 Task: Search for a place to stay in Santa Luzia, Brazil, from 1st to 5th August for 4 guests, with a price range of ₹9895 to ₹20000, and apply filters for property type and number of rooms.
Action: Mouse moved to (423, 124)
Screenshot: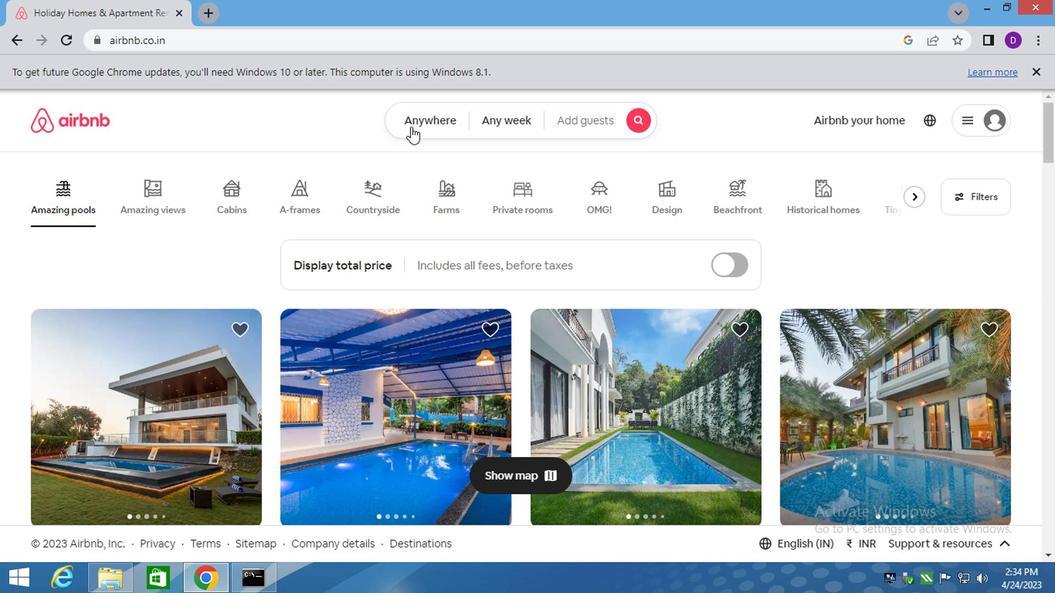 
Action: Mouse pressed left at (423, 124)
Screenshot: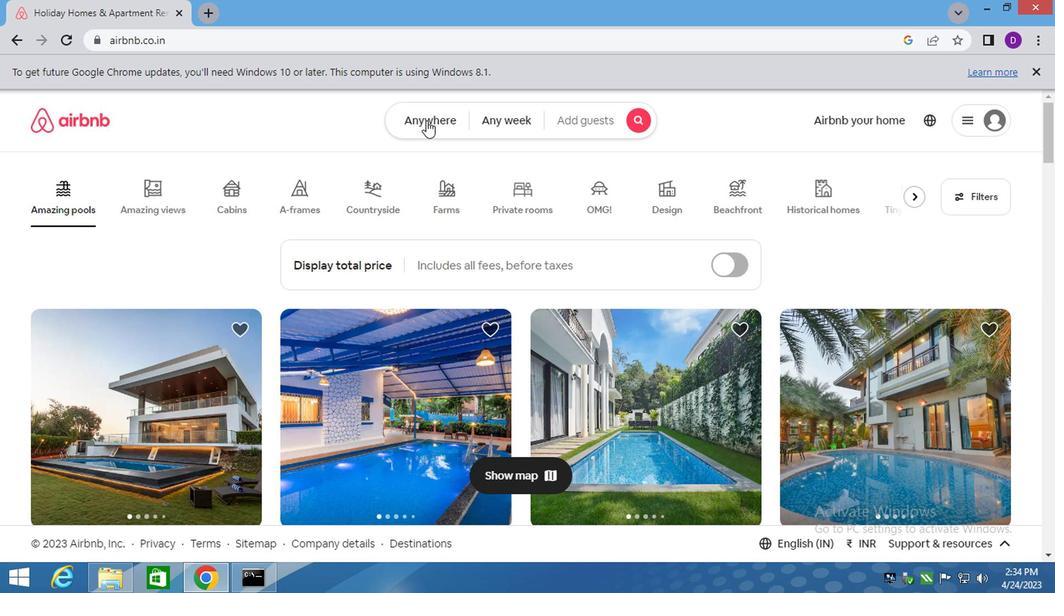 
Action: Mouse moved to (252, 185)
Screenshot: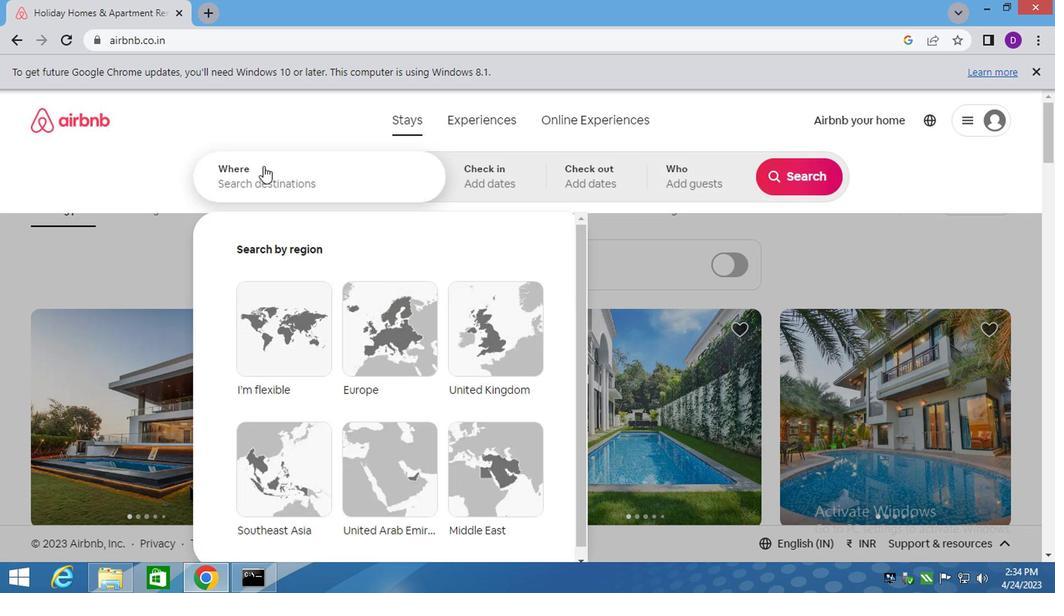 
Action: Mouse pressed left at (252, 185)
Screenshot: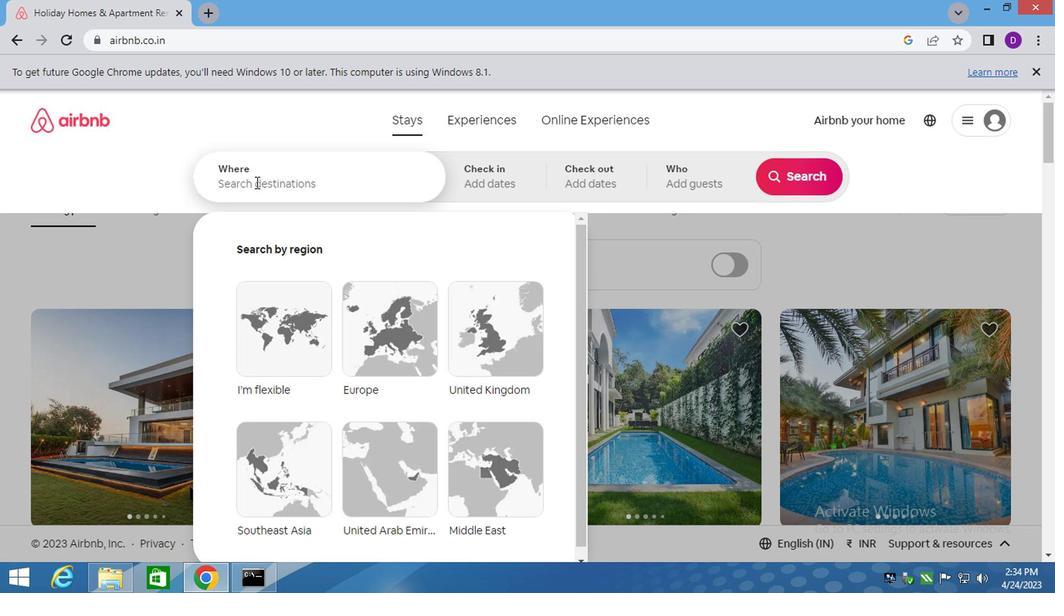 
Action: Mouse moved to (267, 176)
Screenshot: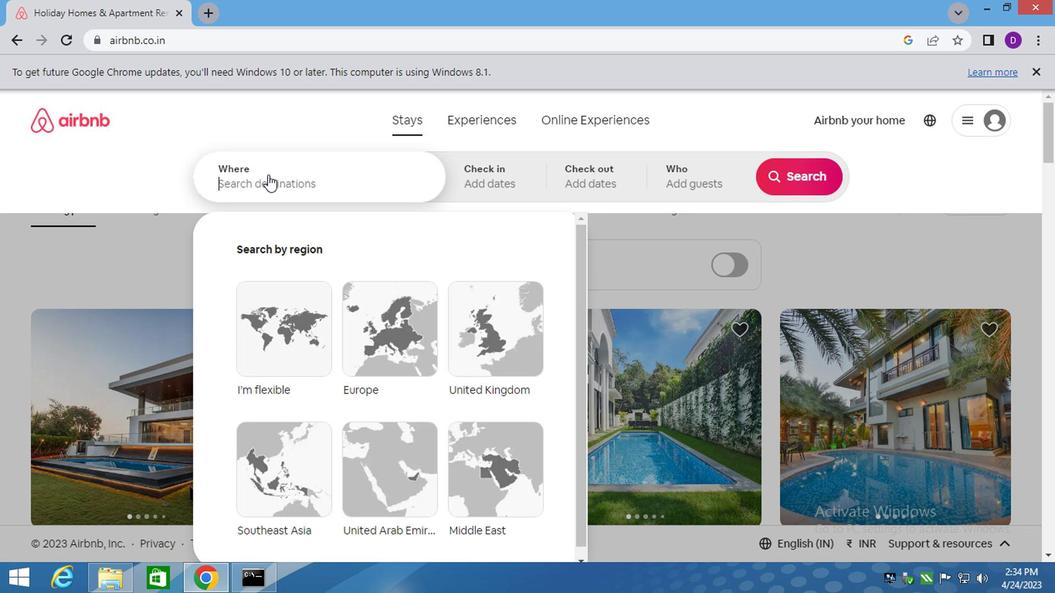 
Action: Key pressed <Key.shift><Key.shift>SANTA<Key.space>LUZIA,<Key.shift>BRAZIL<Key.enter>
Screenshot: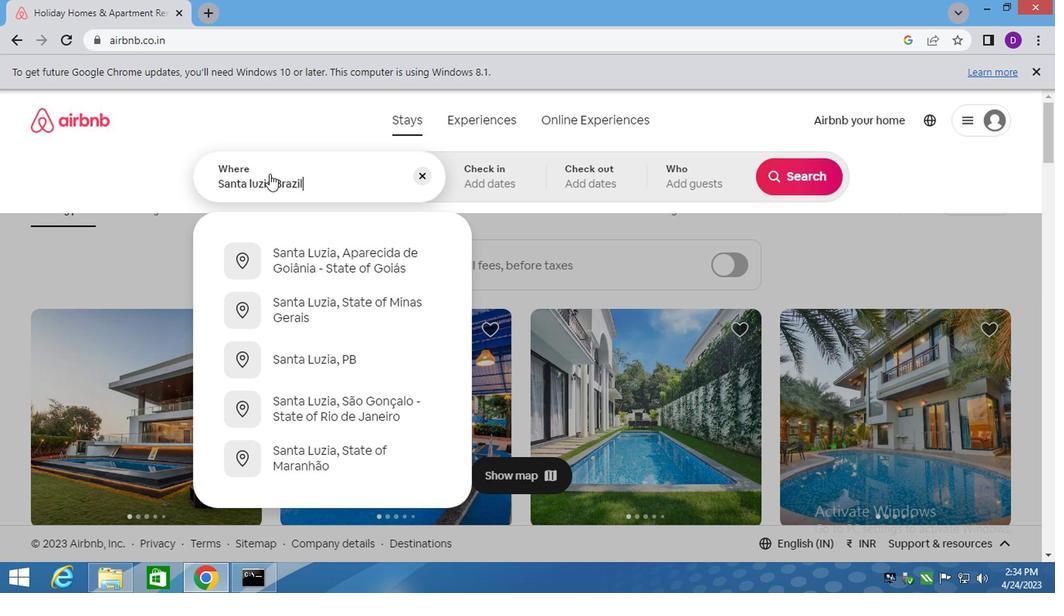 
Action: Mouse moved to (791, 298)
Screenshot: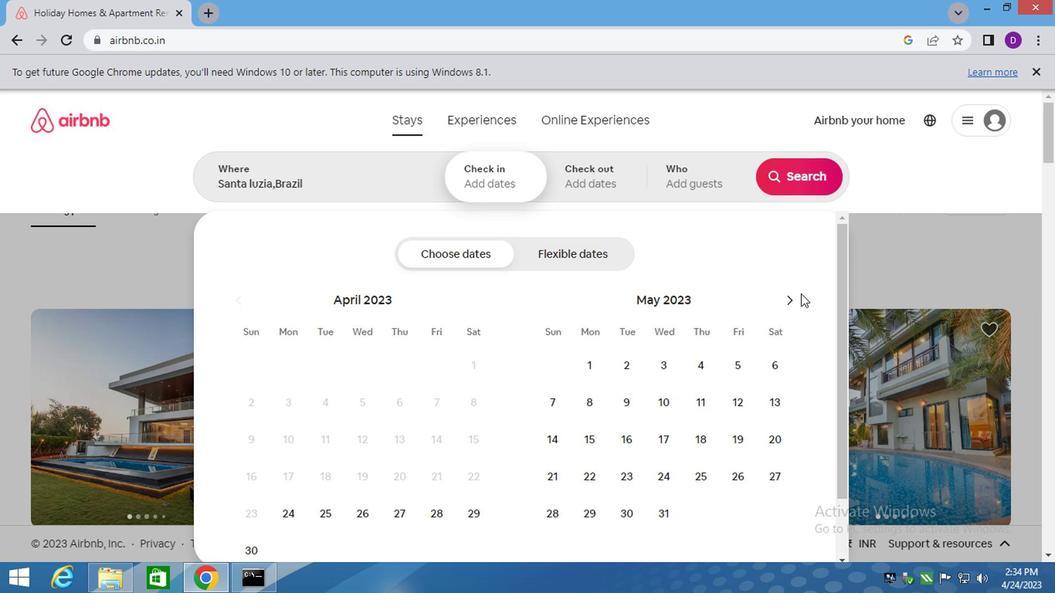 
Action: Mouse pressed left at (791, 298)
Screenshot: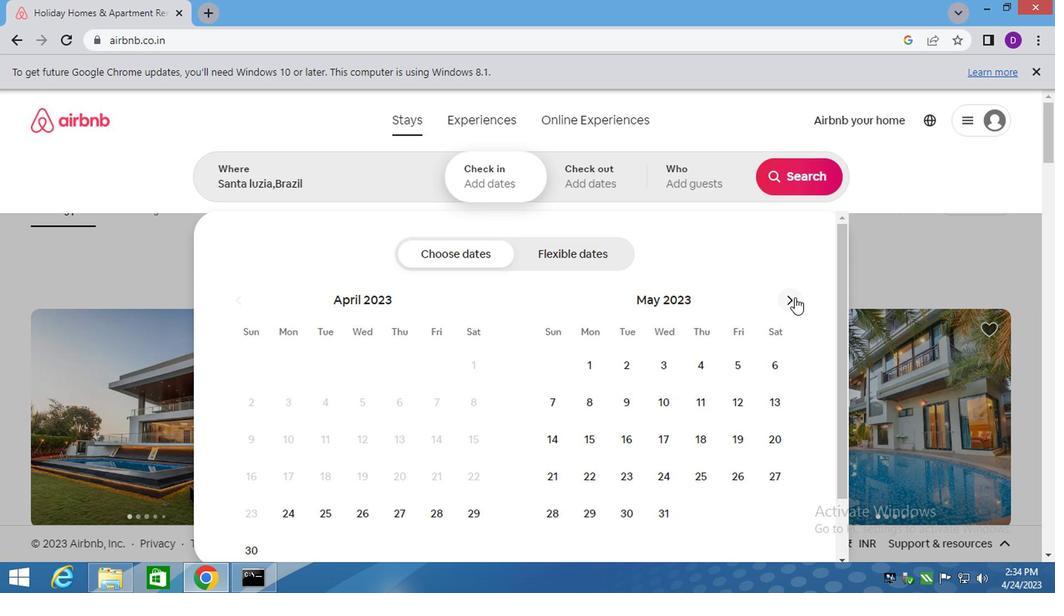 
Action: Mouse pressed left at (791, 298)
Screenshot: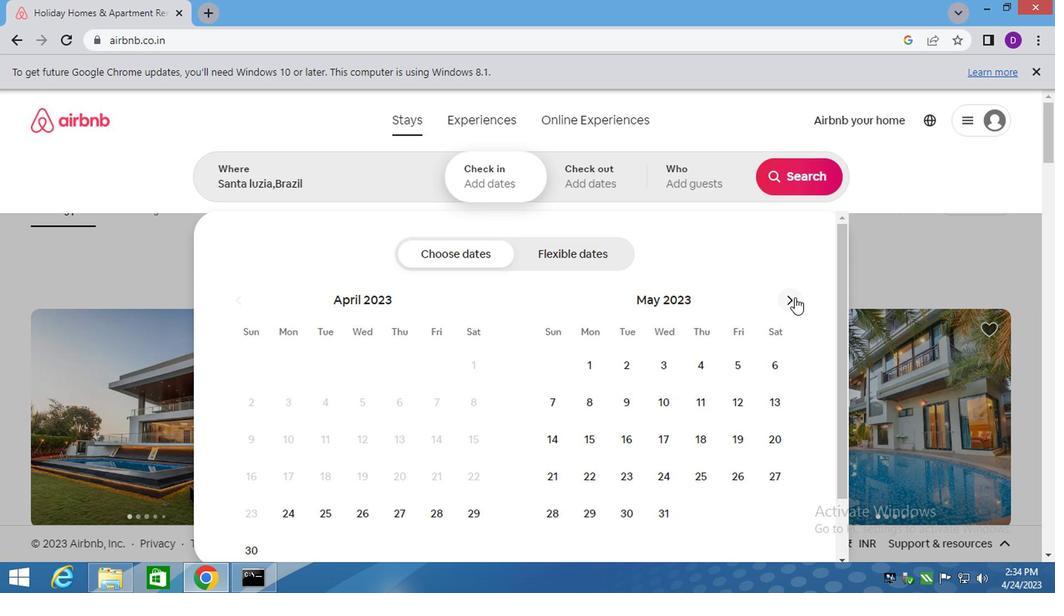 
Action: Mouse pressed left at (791, 298)
Screenshot: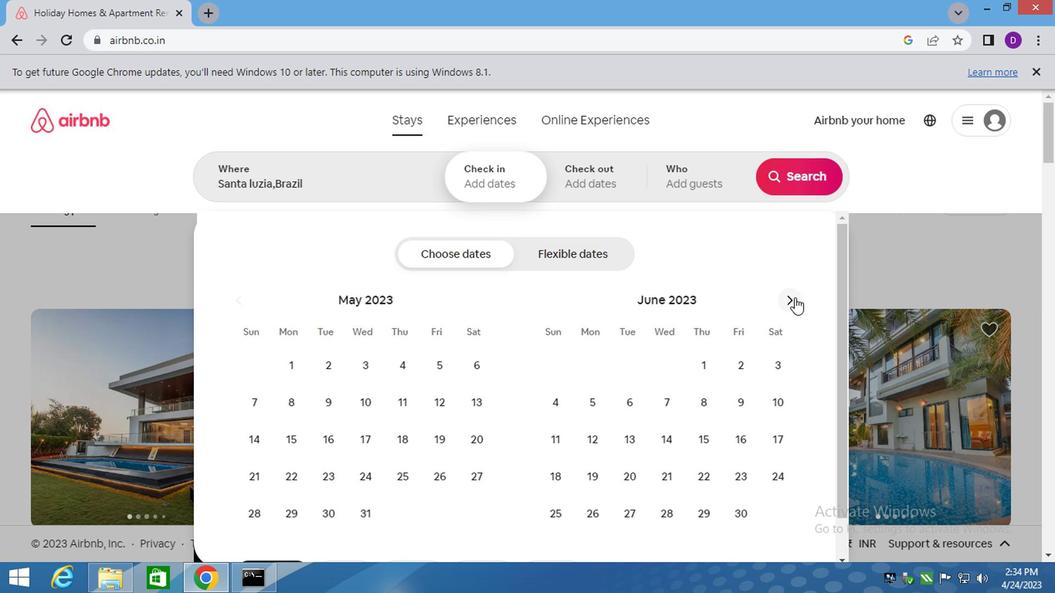 
Action: Mouse pressed left at (791, 298)
Screenshot: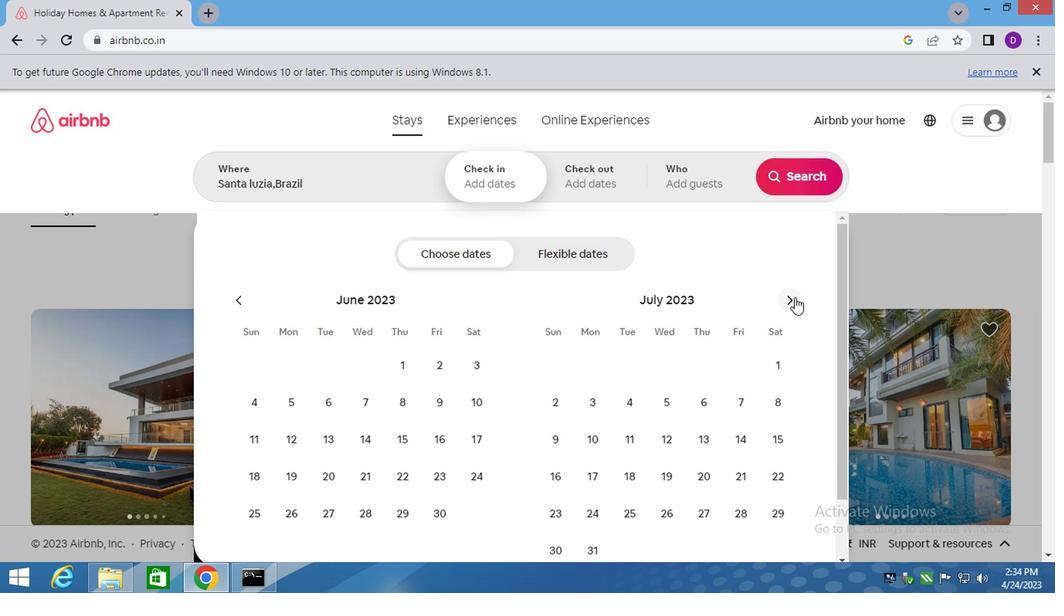 
Action: Mouse moved to (633, 370)
Screenshot: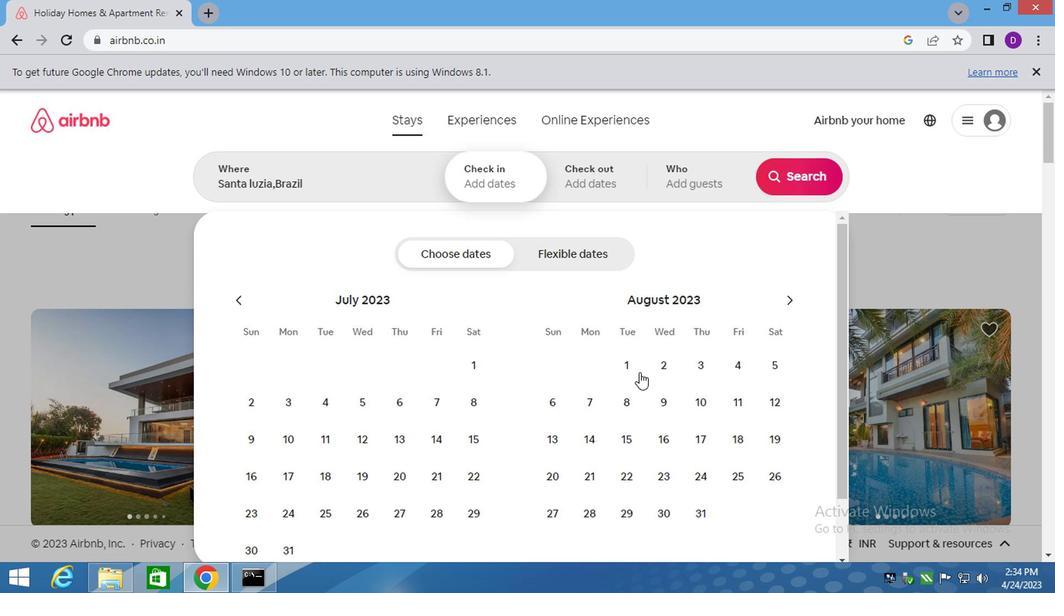 
Action: Mouse pressed left at (633, 370)
Screenshot: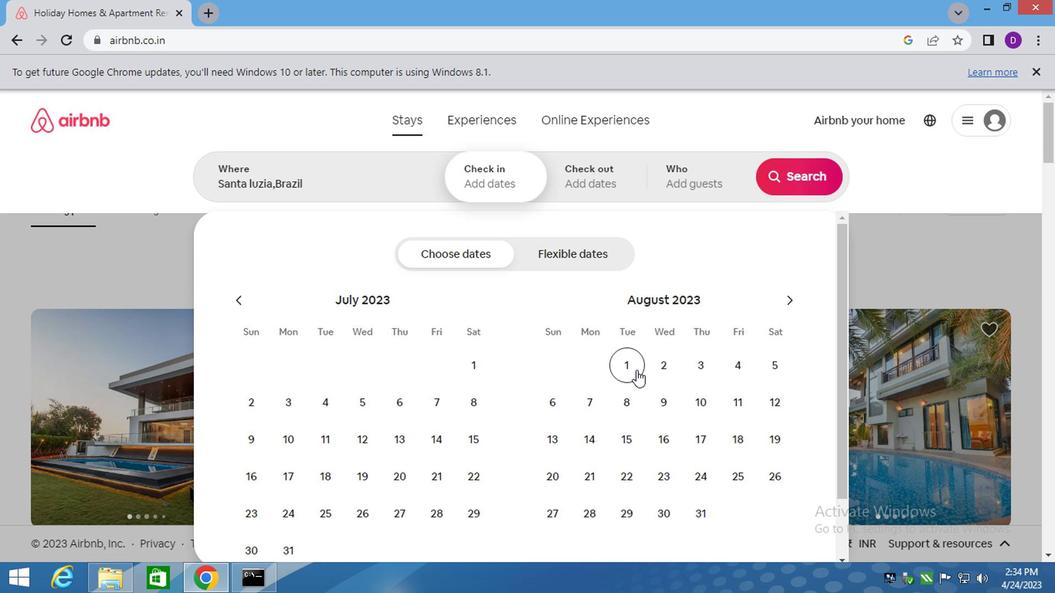 
Action: Mouse moved to (770, 367)
Screenshot: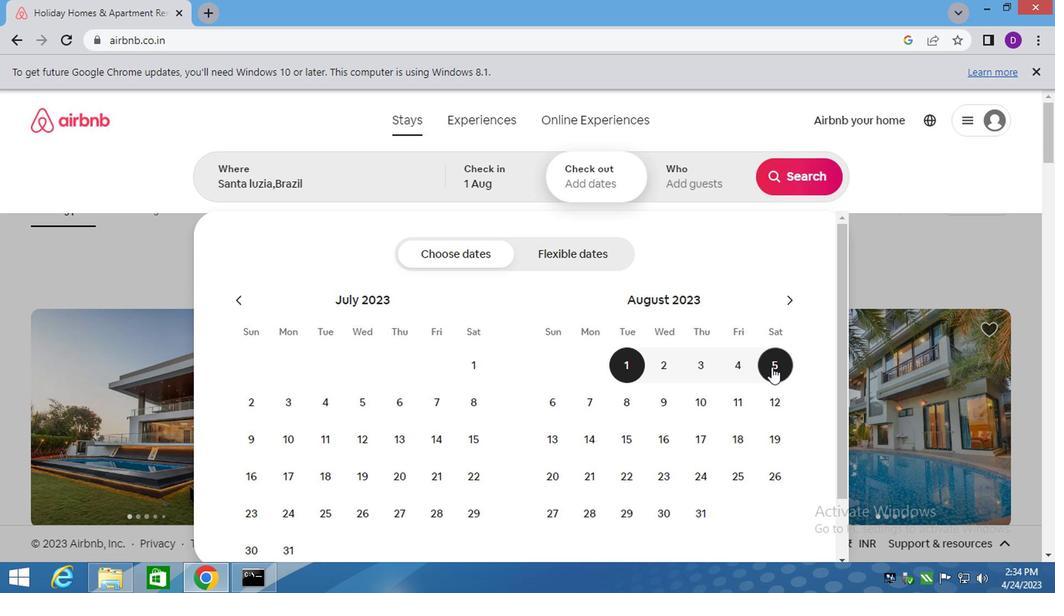 
Action: Mouse pressed left at (770, 367)
Screenshot: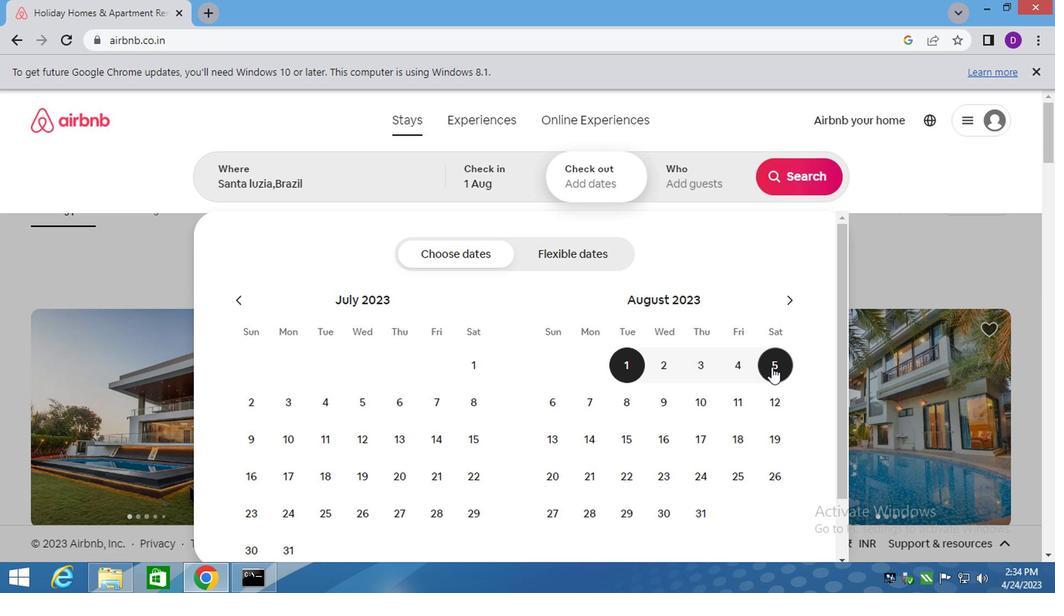 
Action: Mouse moved to (714, 202)
Screenshot: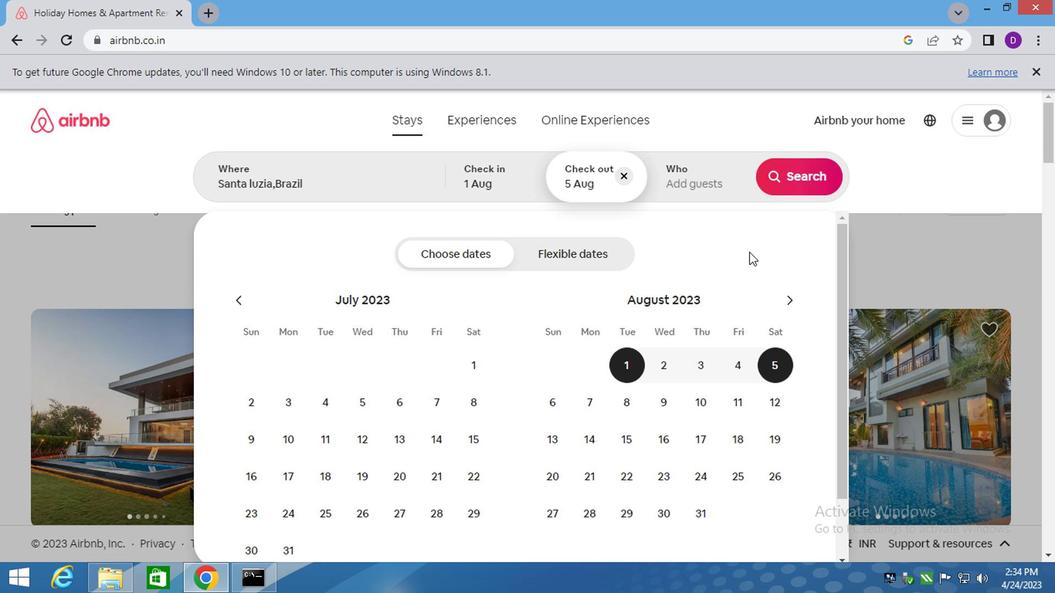 
Action: Mouse pressed left at (714, 202)
Screenshot: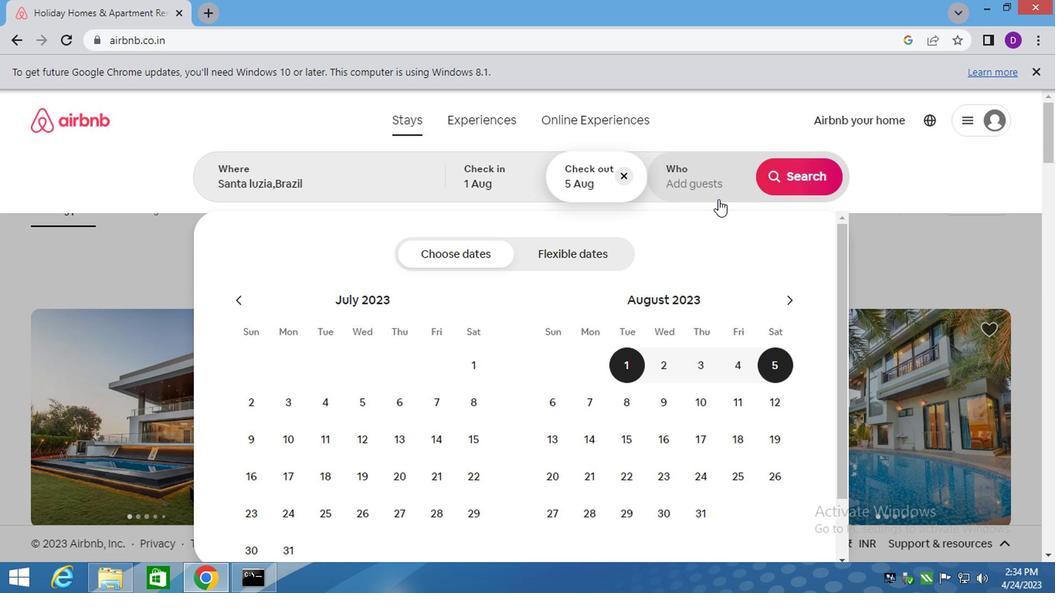 
Action: Mouse moved to (793, 264)
Screenshot: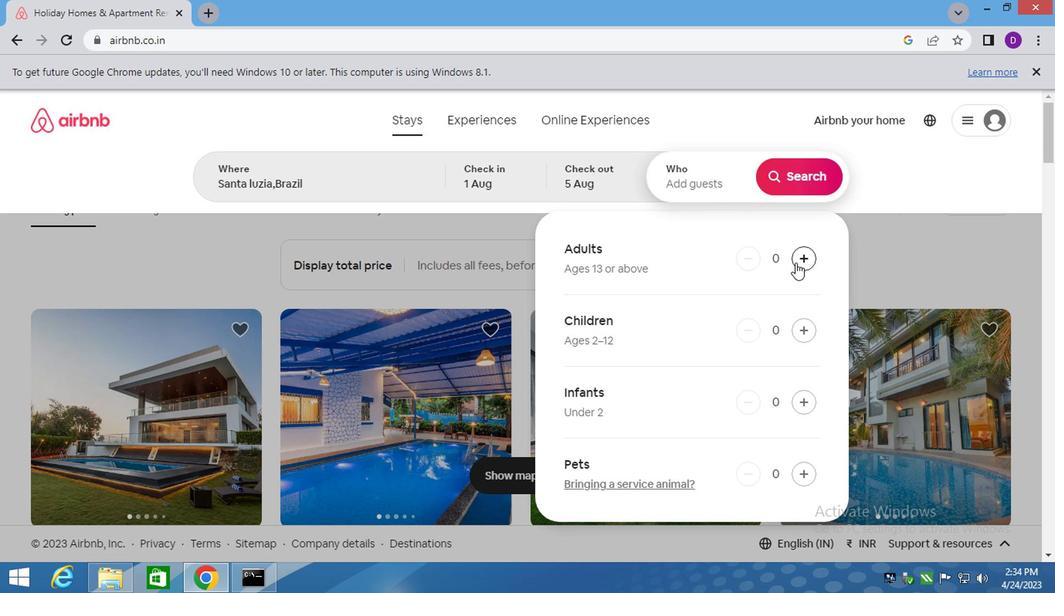 
Action: Mouse pressed left at (793, 264)
Screenshot: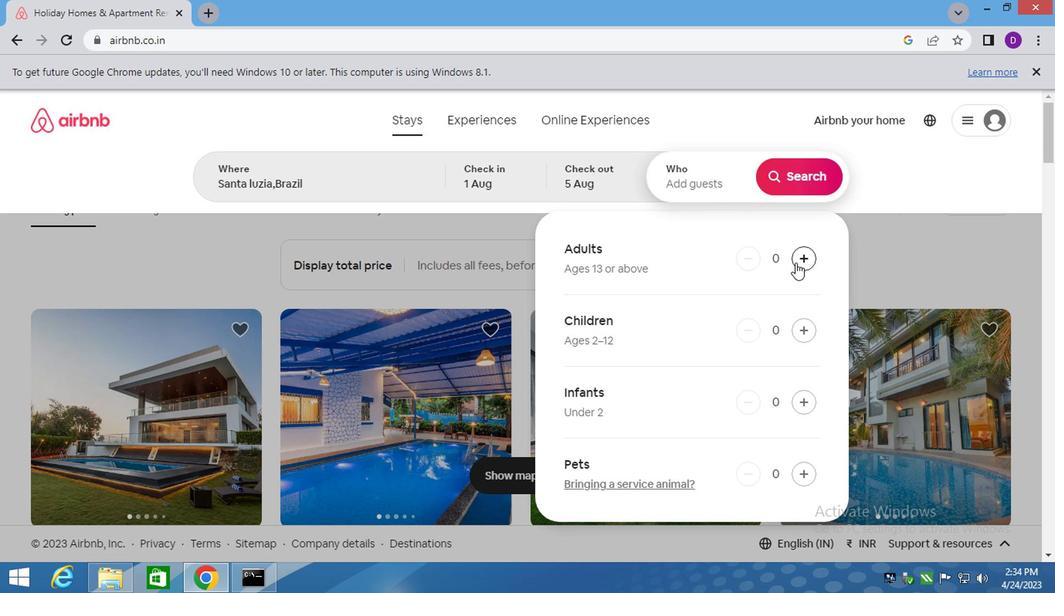 
Action: Mouse pressed left at (793, 264)
Screenshot: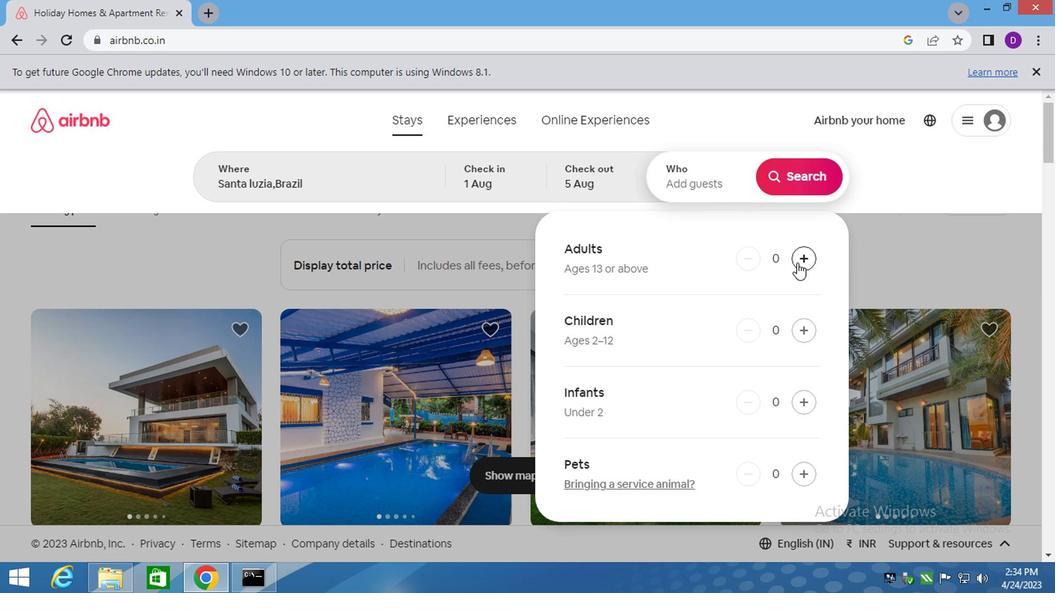 
Action: Mouse pressed left at (793, 264)
Screenshot: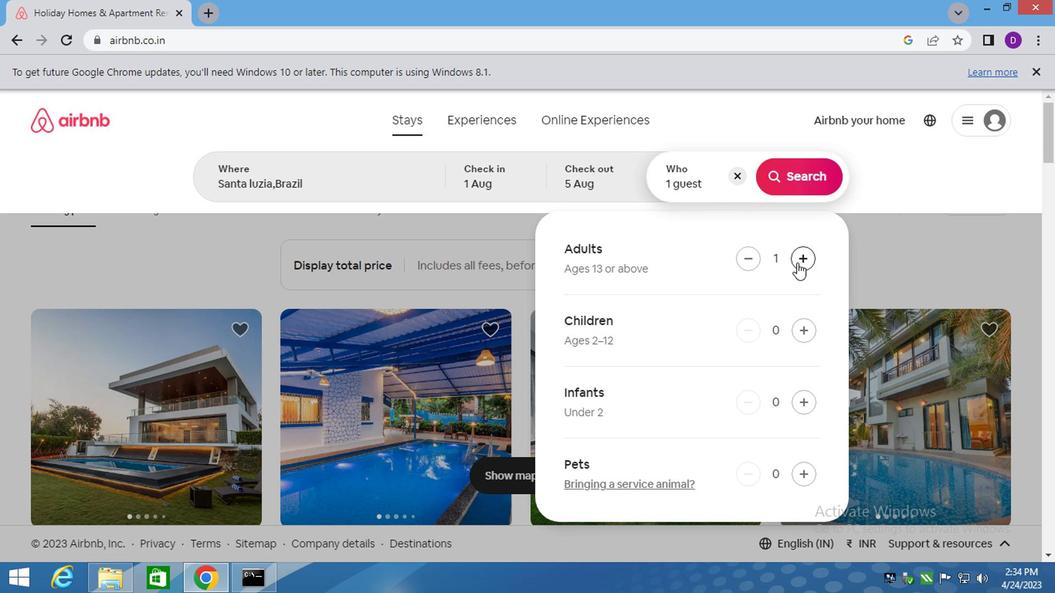 
Action: Mouse moved to (802, 326)
Screenshot: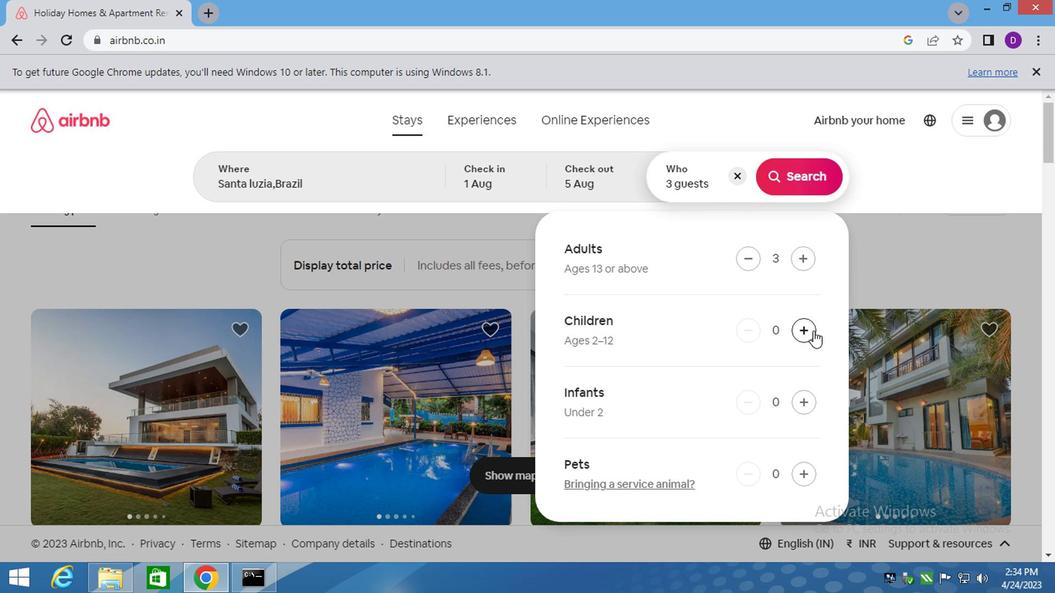 
Action: Mouse pressed left at (802, 326)
Screenshot: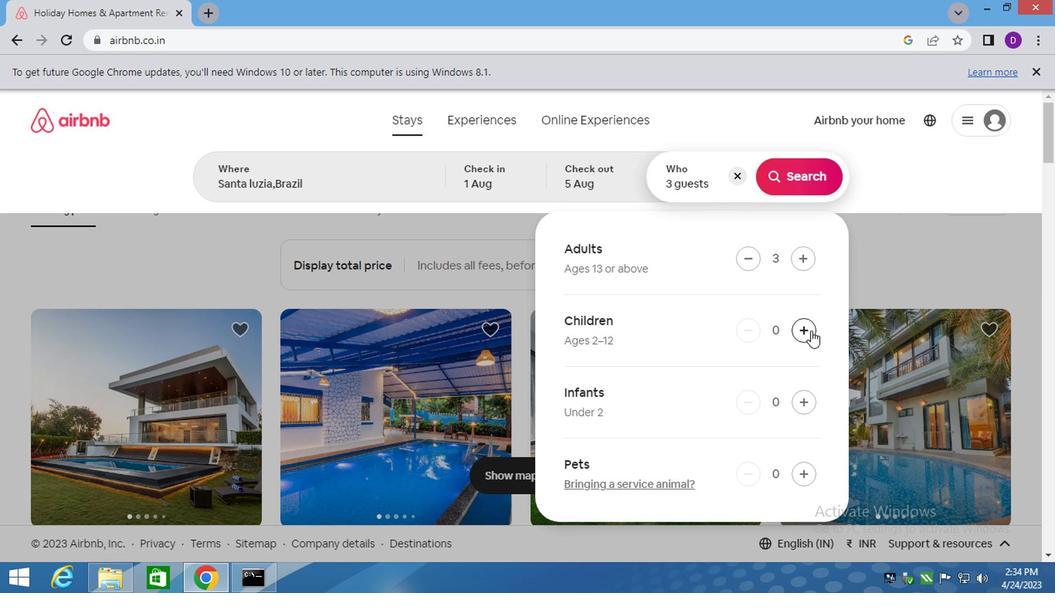 
Action: Mouse moved to (808, 188)
Screenshot: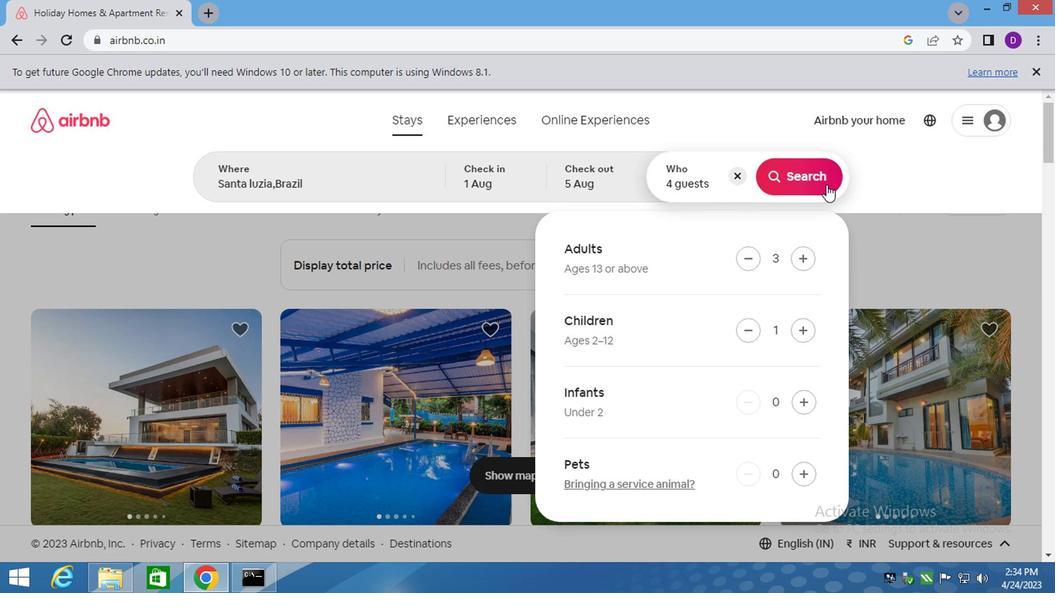 
Action: Mouse pressed left at (808, 188)
Screenshot: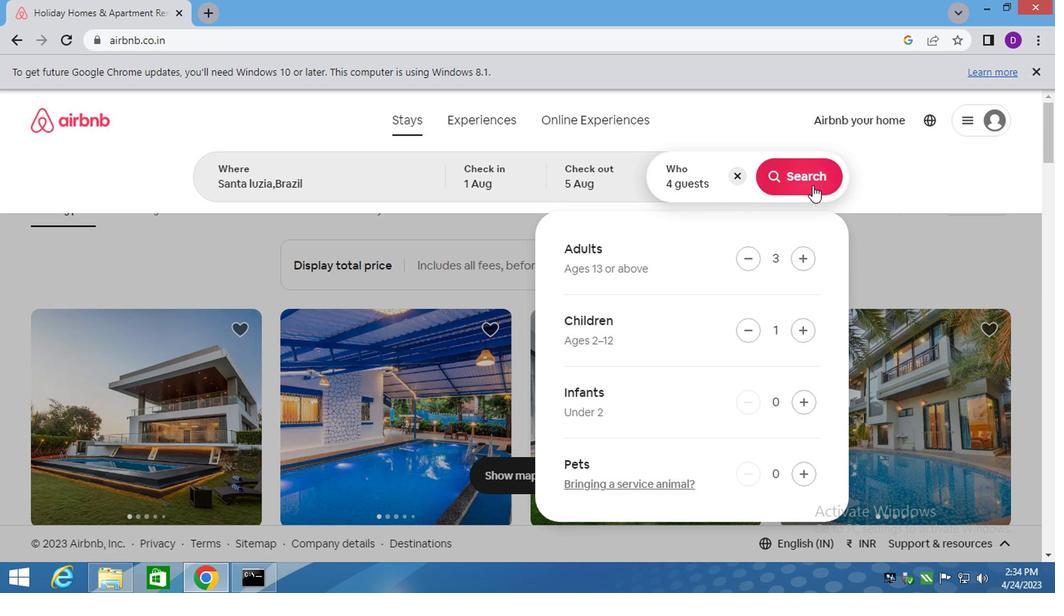 
Action: Mouse moved to (976, 182)
Screenshot: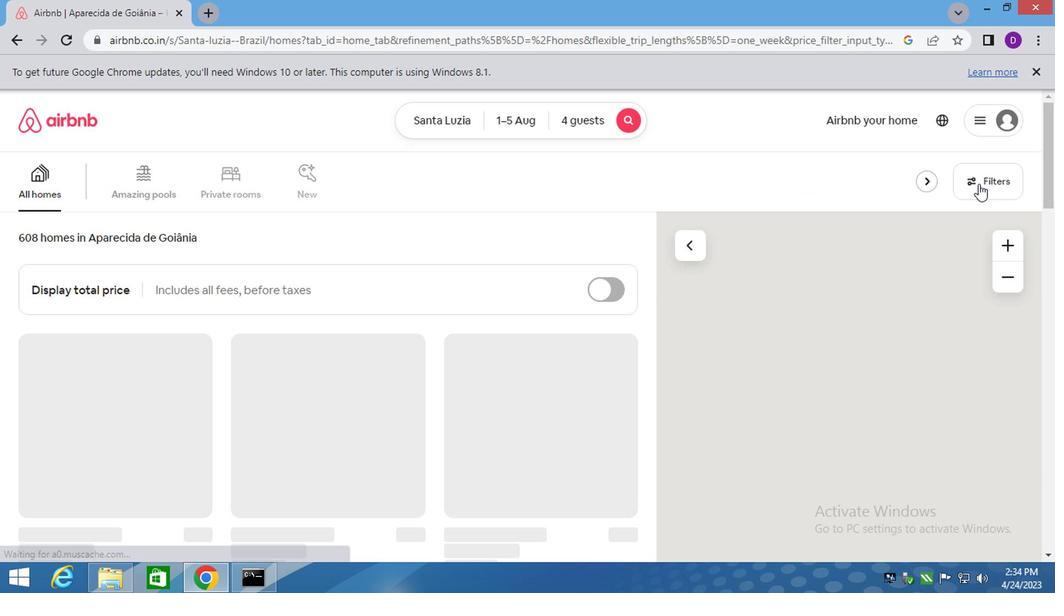 
Action: Mouse pressed left at (976, 182)
Screenshot: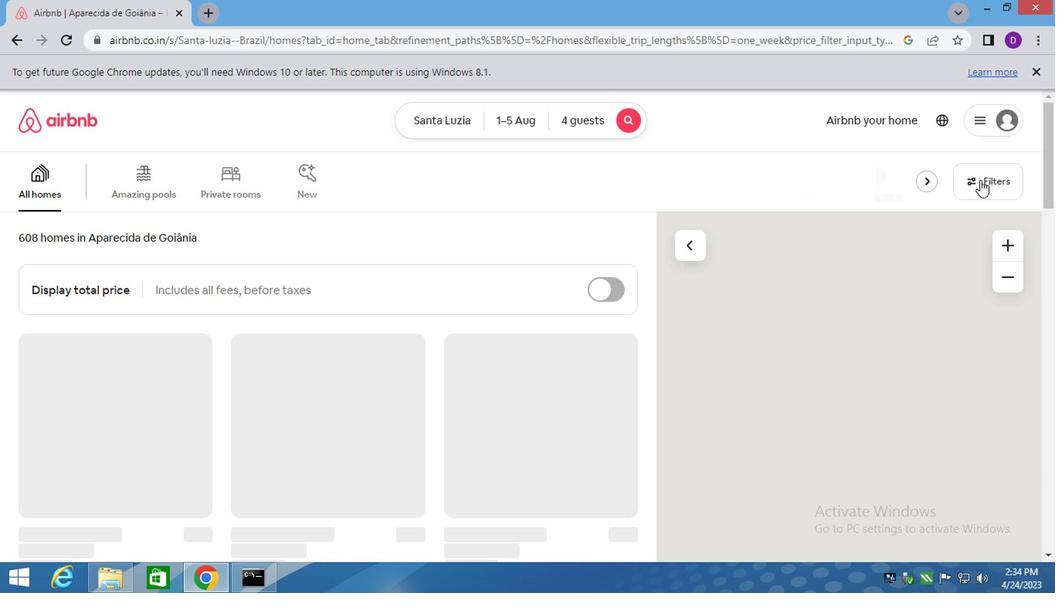 
Action: Mouse moved to (308, 375)
Screenshot: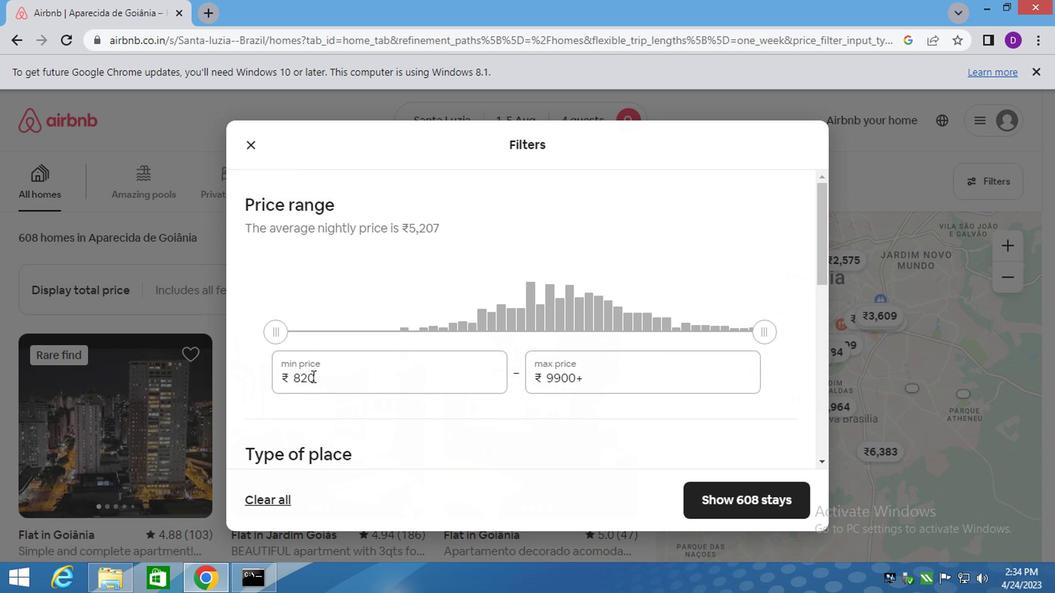 
Action: Mouse pressed left at (308, 375)
Screenshot: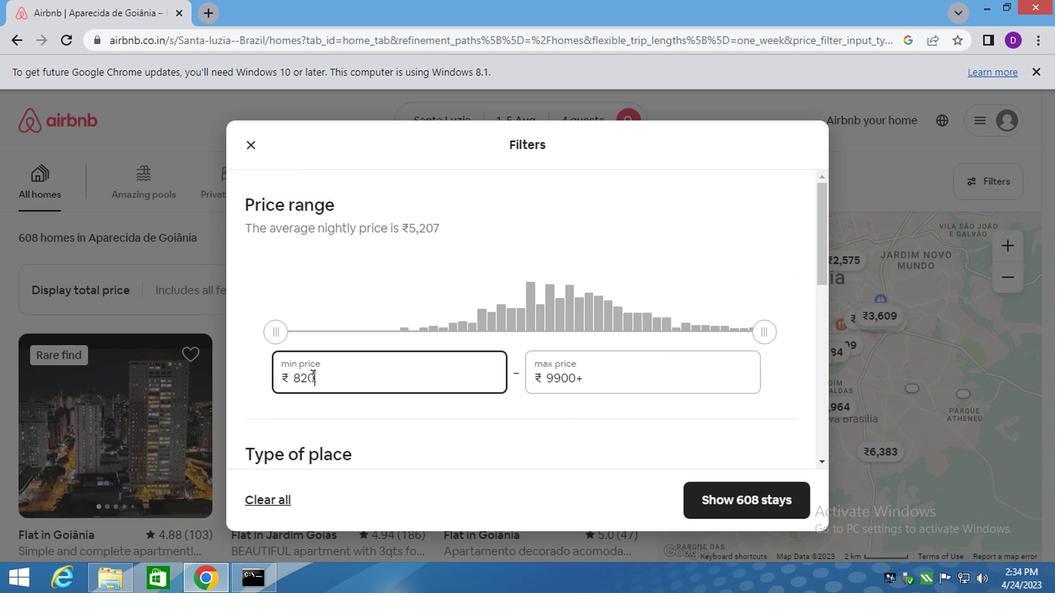 
Action: Mouse pressed left at (308, 375)
Screenshot: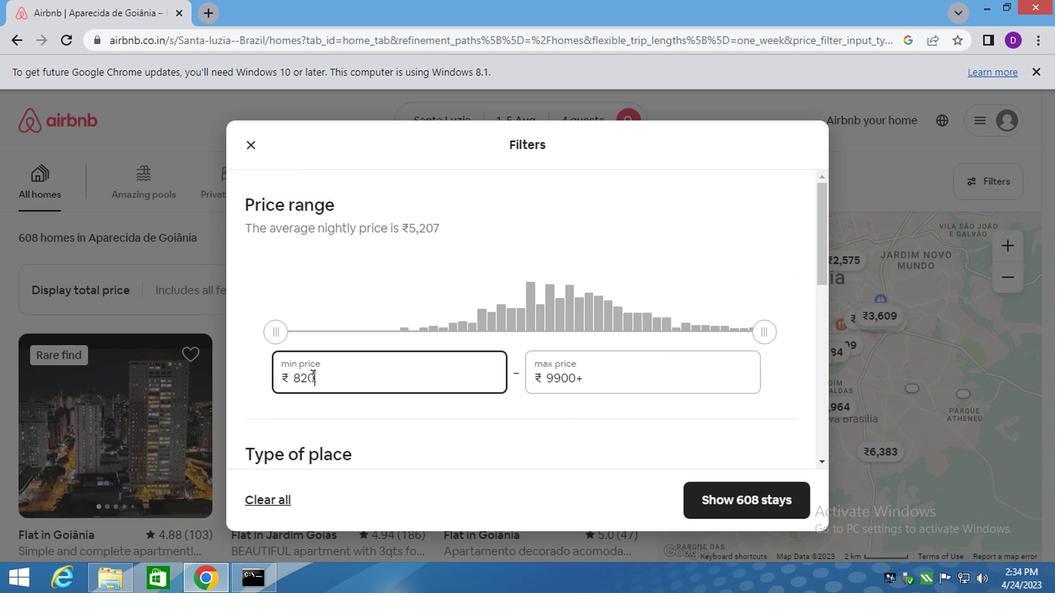 
Action: Mouse pressed left at (308, 375)
Screenshot: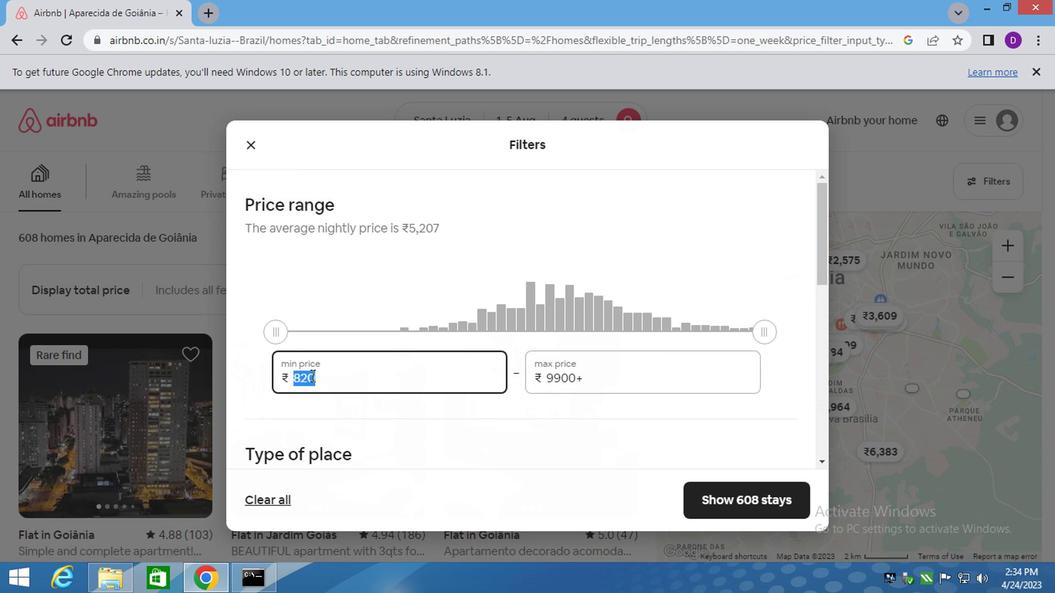 
Action: Mouse pressed left at (308, 375)
Screenshot: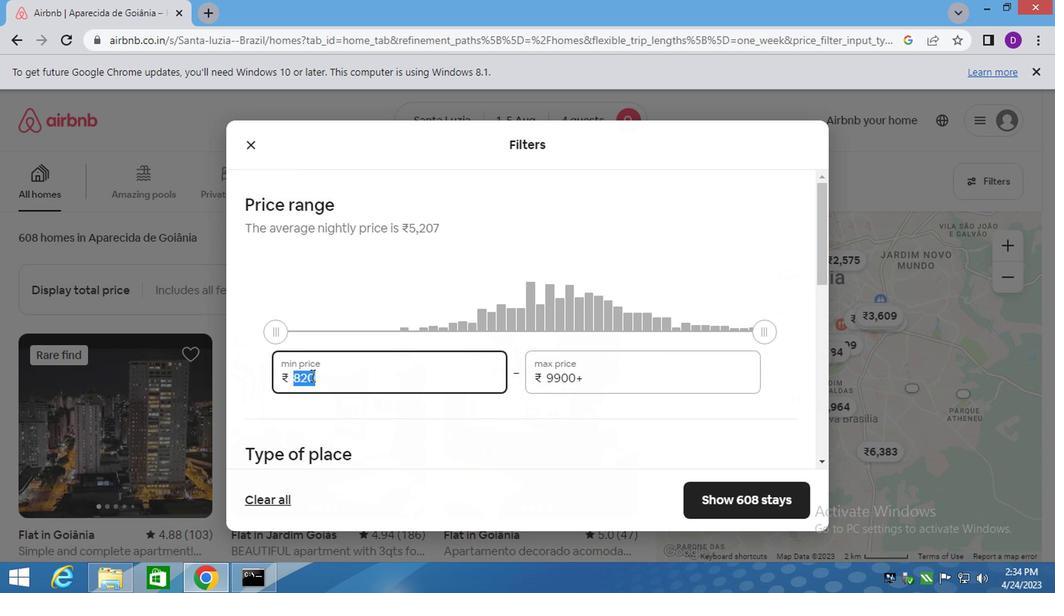 
Action: Key pressed 1300
Screenshot: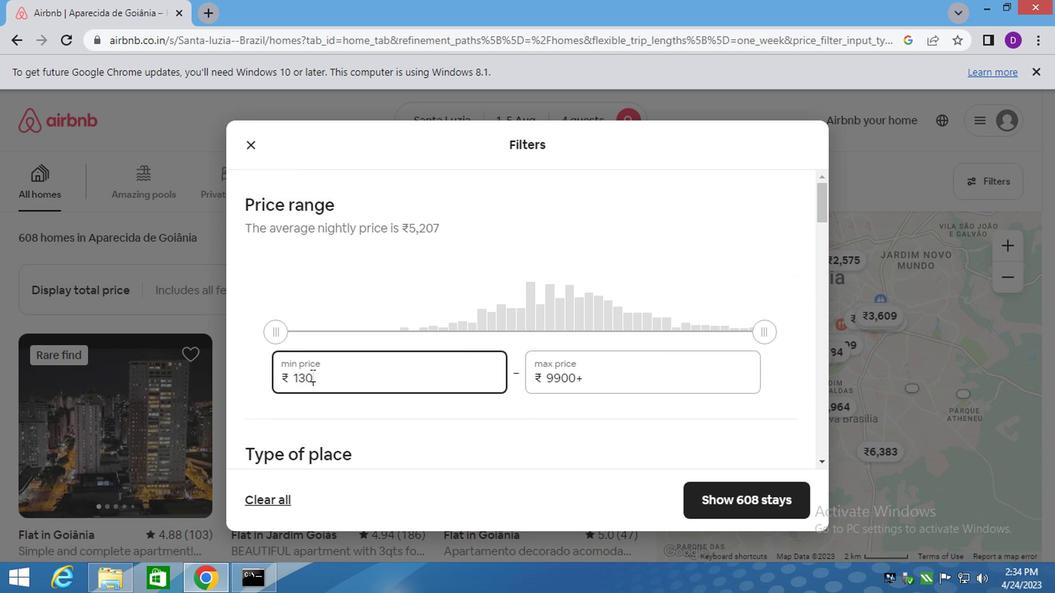 
Action: Mouse moved to (347, 370)
Screenshot: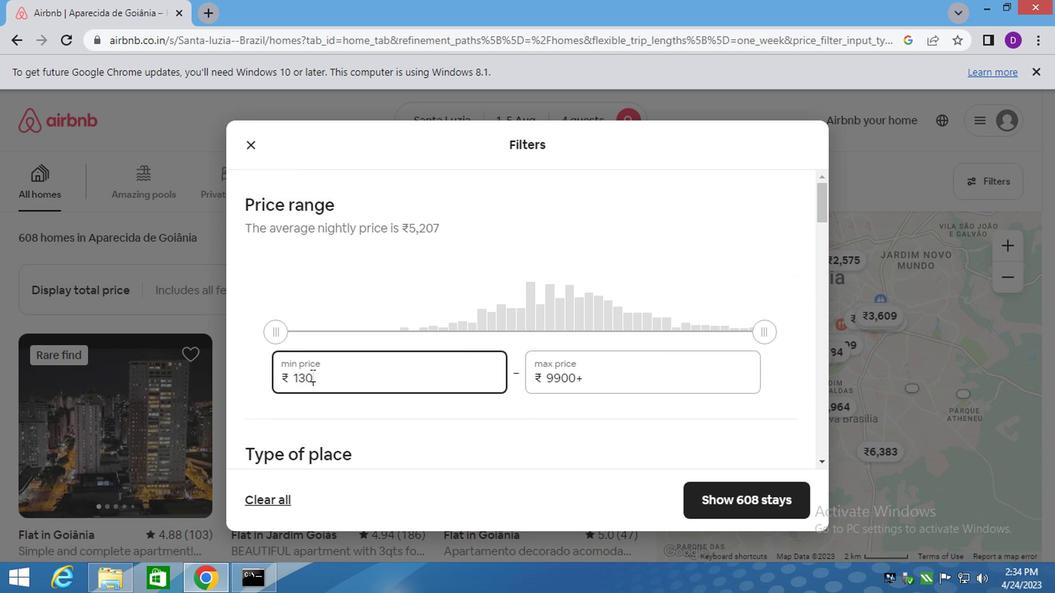
Action: Key pressed 0
Screenshot: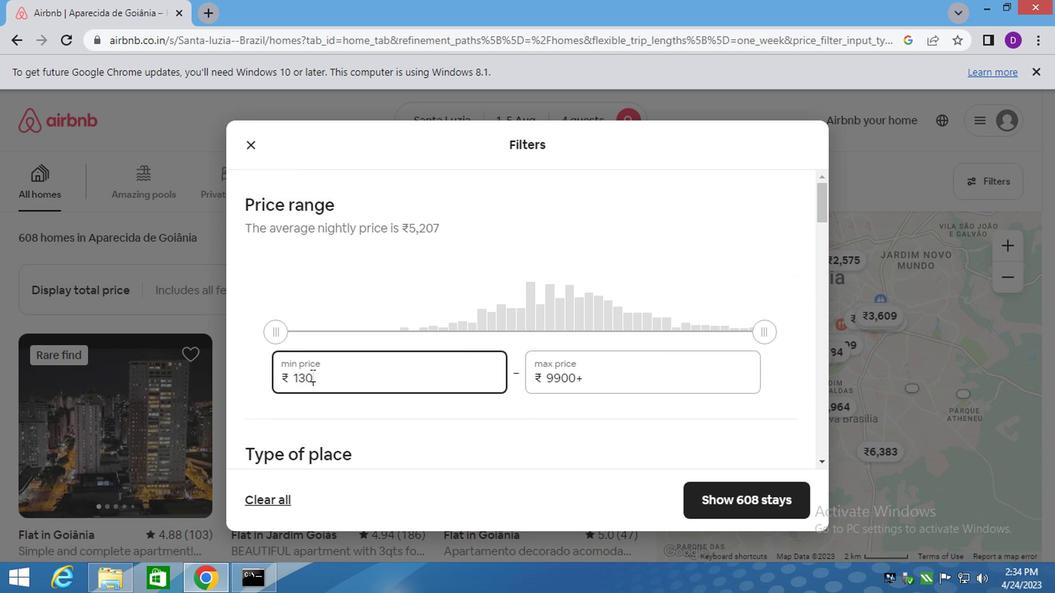 
Action: Mouse moved to (569, 379)
Screenshot: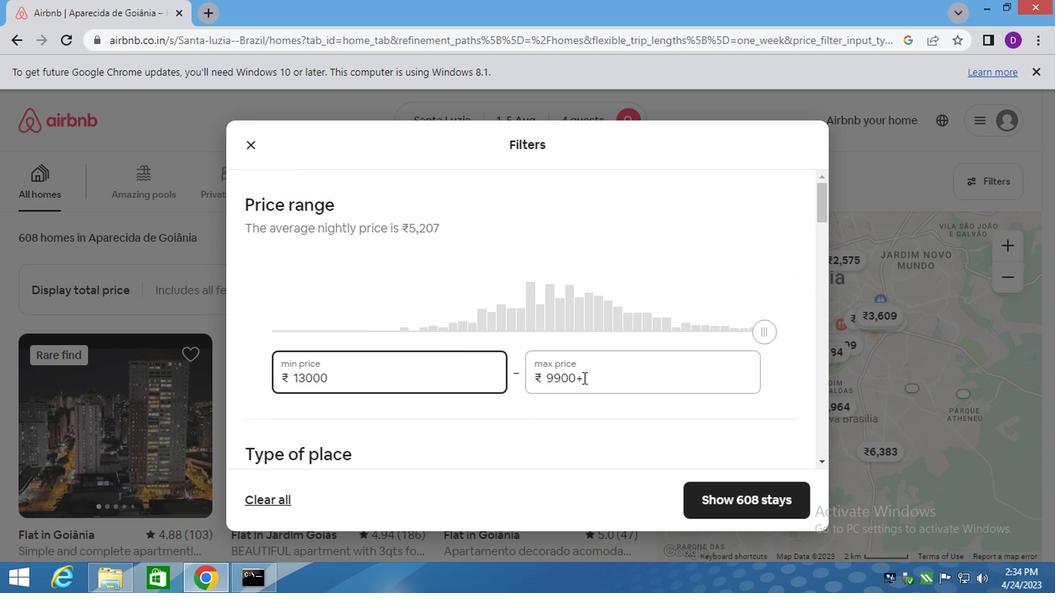 
Action: Mouse pressed left at (569, 379)
Screenshot: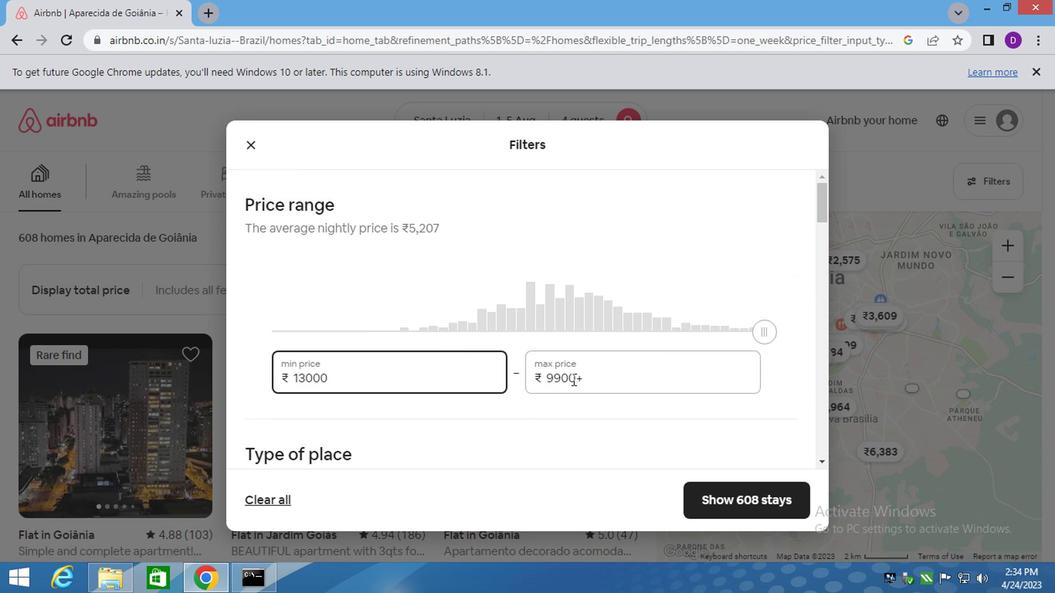 
Action: Mouse pressed left at (569, 379)
Screenshot: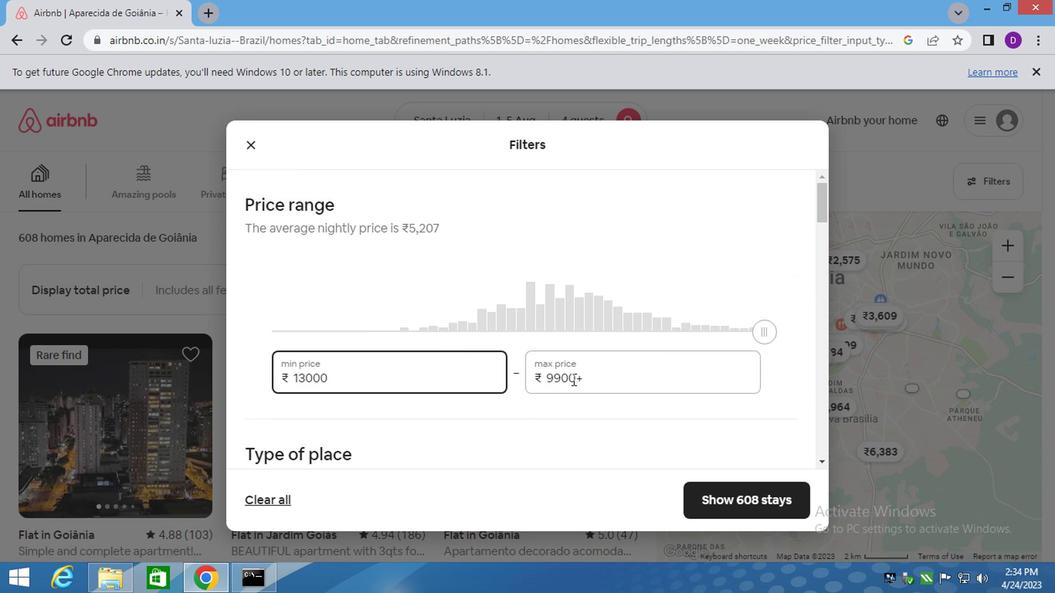 
Action: Mouse pressed left at (569, 379)
Screenshot: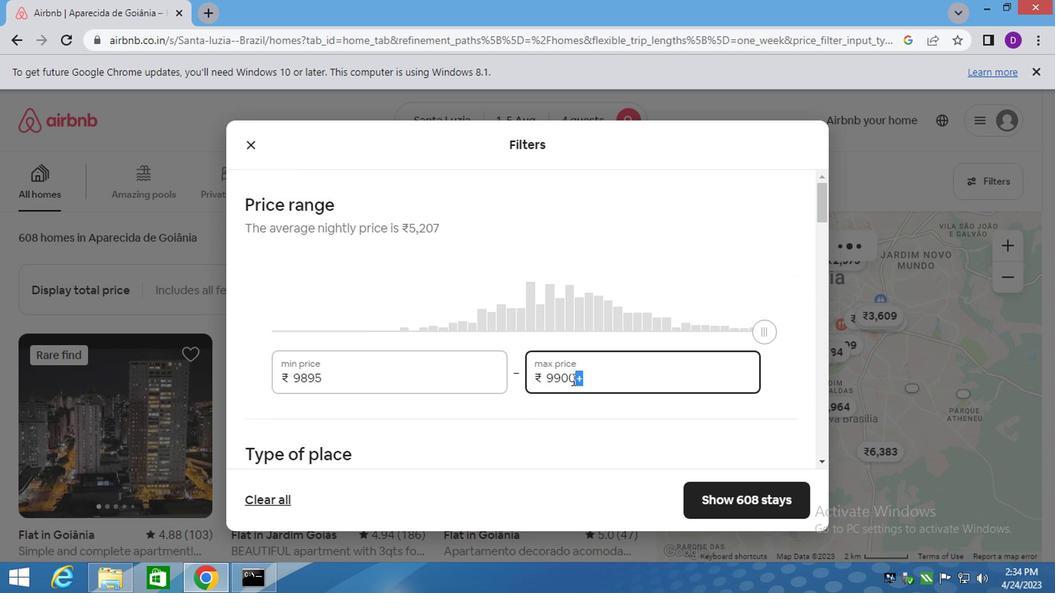
Action: Key pressed 20000
Screenshot: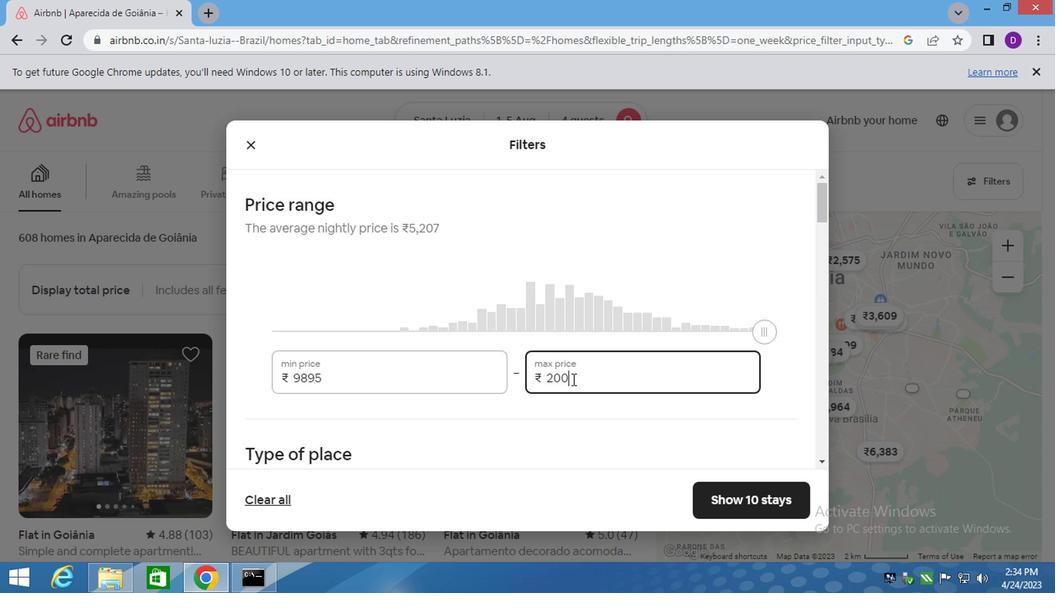 
Action: Mouse scrolled (569, 378) with delta (0, -1)
Screenshot: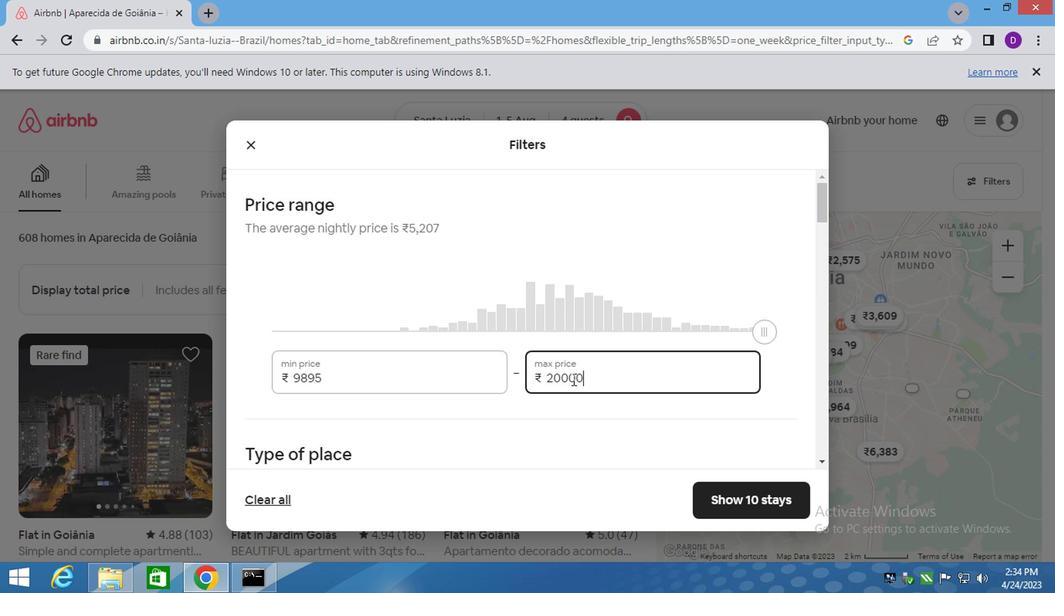 
Action: Mouse scrolled (569, 378) with delta (0, -1)
Screenshot: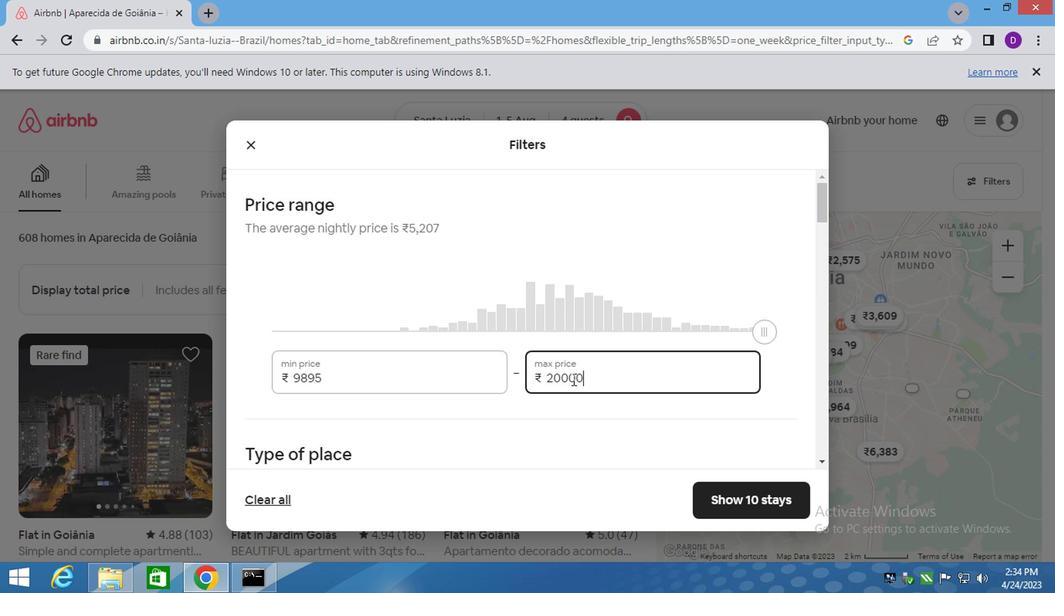 
Action: Mouse scrolled (569, 378) with delta (0, -1)
Screenshot: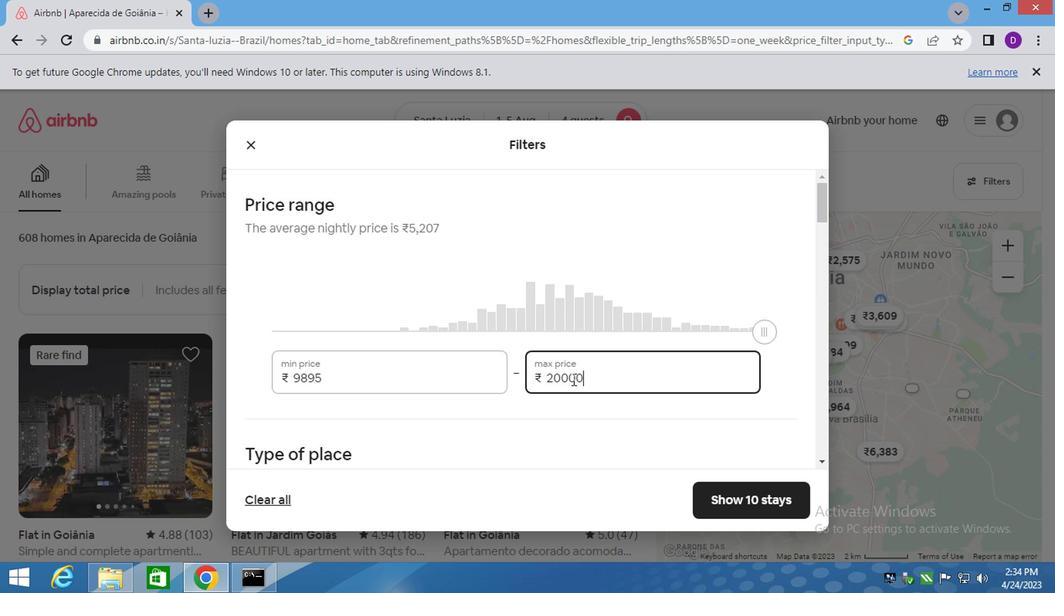 
Action: Mouse moved to (317, 287)
Screenshot: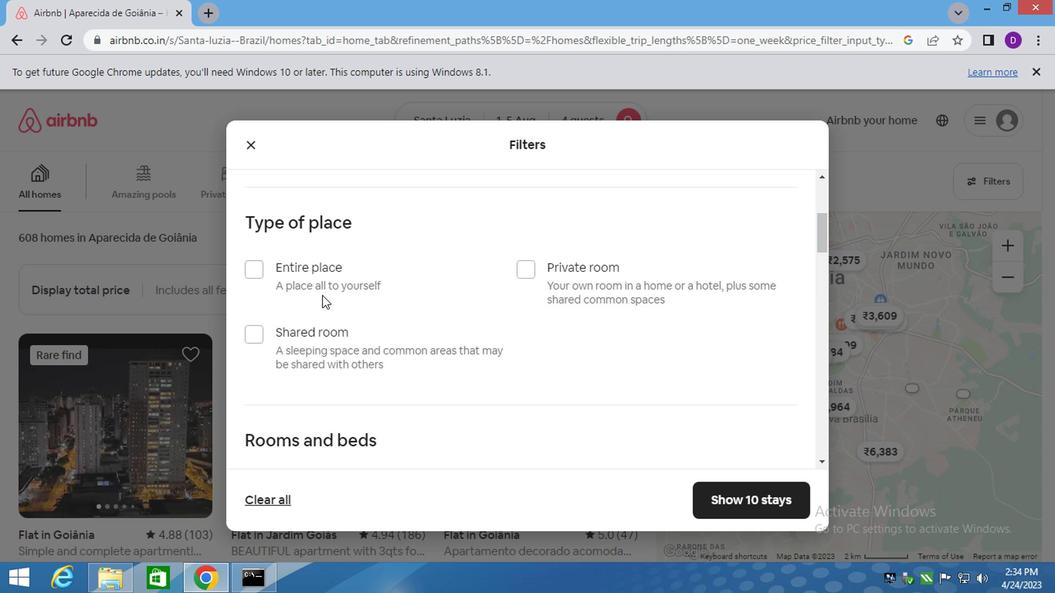 
Action: Mouse pressed left at (317, 287)
Screenshot: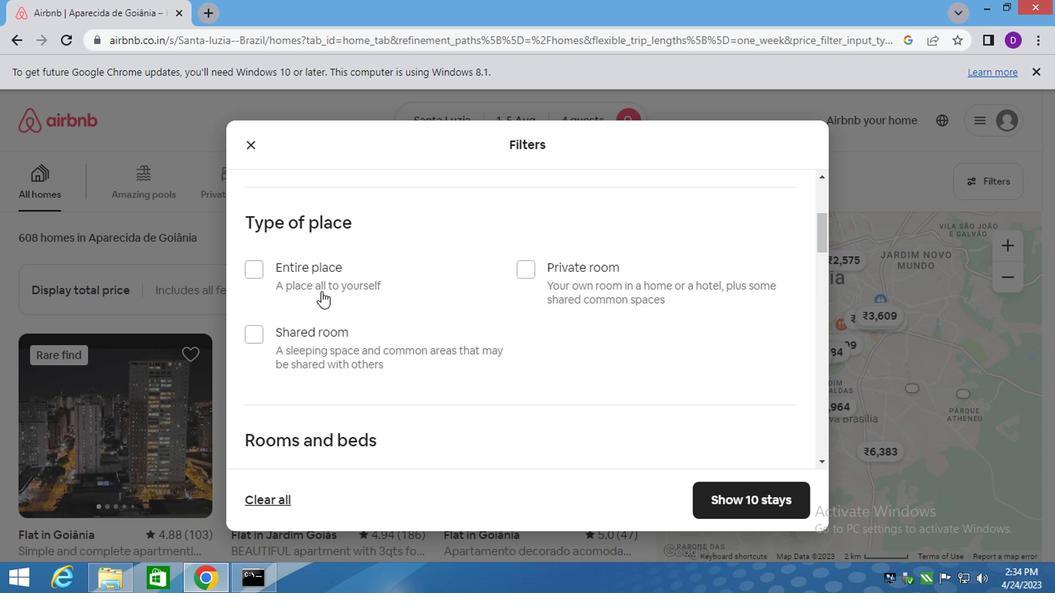 
Action: Mouse moved to (437, 377)
Screenshot: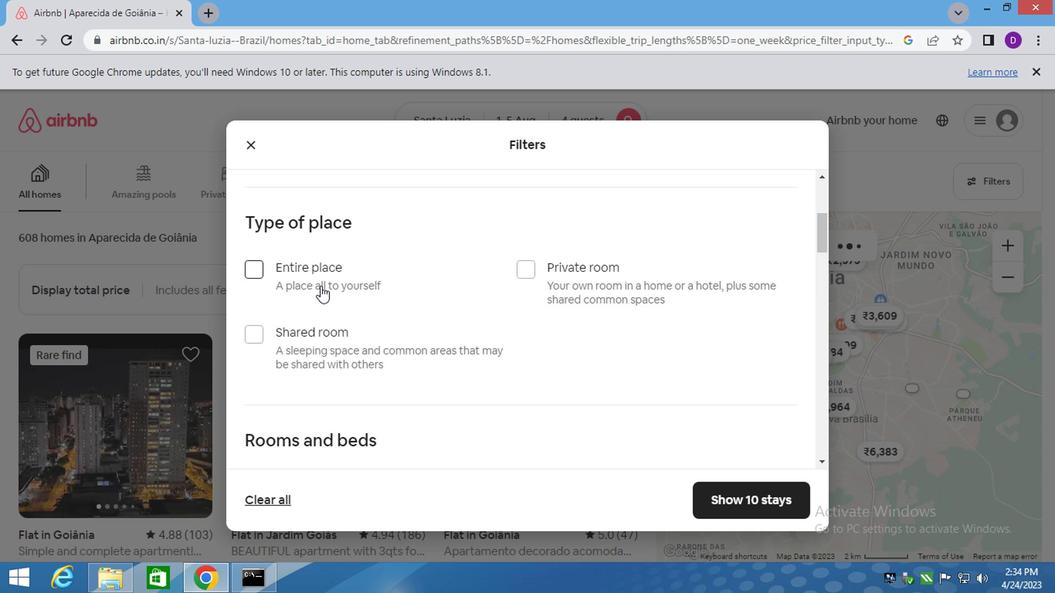
Action: Mouse scrolled (437, 376) with delta (0, -1)
Screenshot: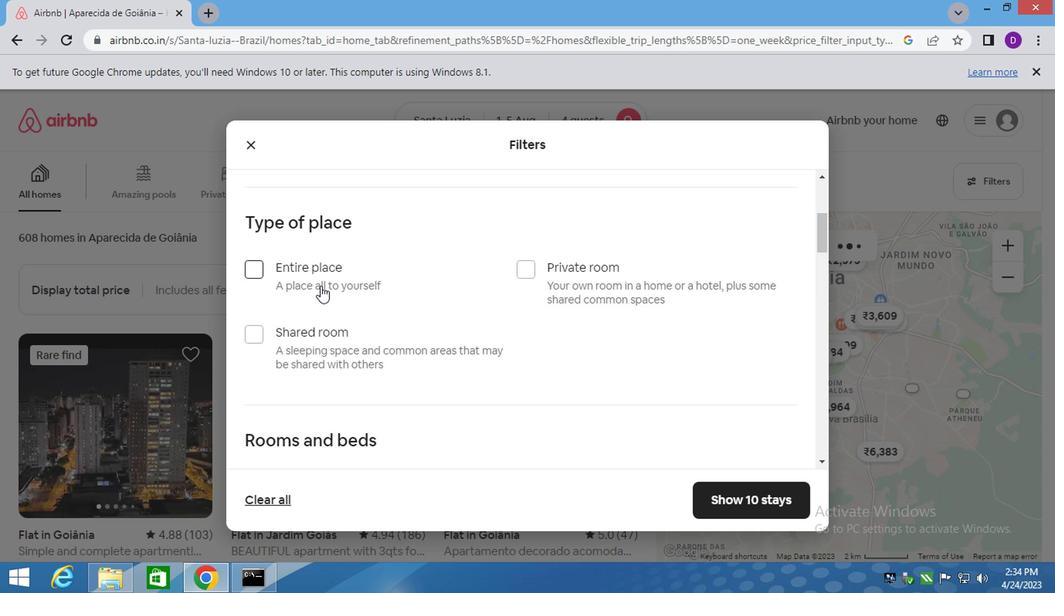
Action: Mouse moved to (439, 378)
Screenshot: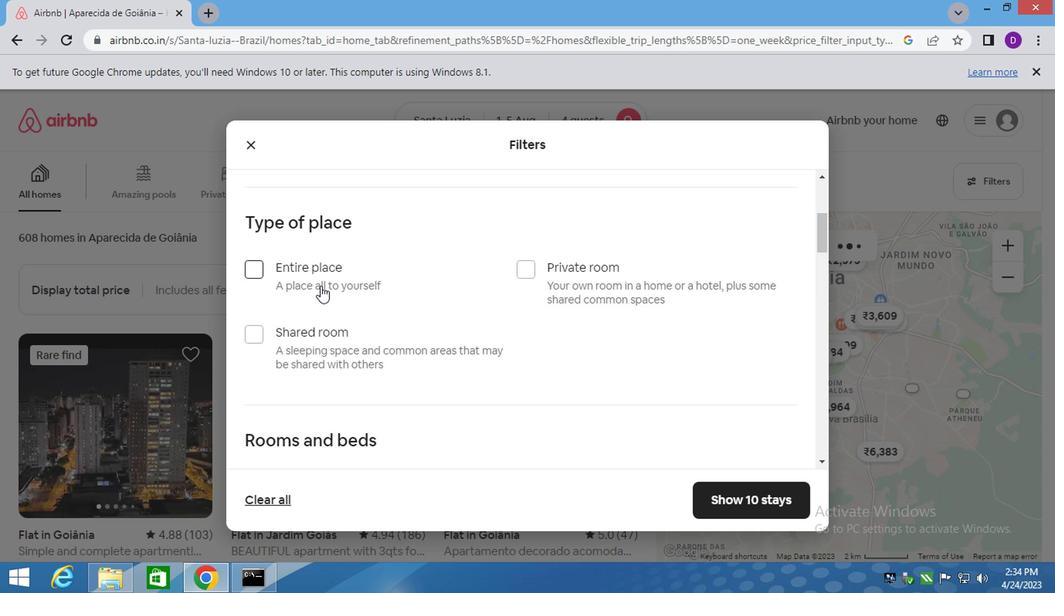 
Action: Mouse scrolled (439, 377) with delta (0, 0)
Screenshot: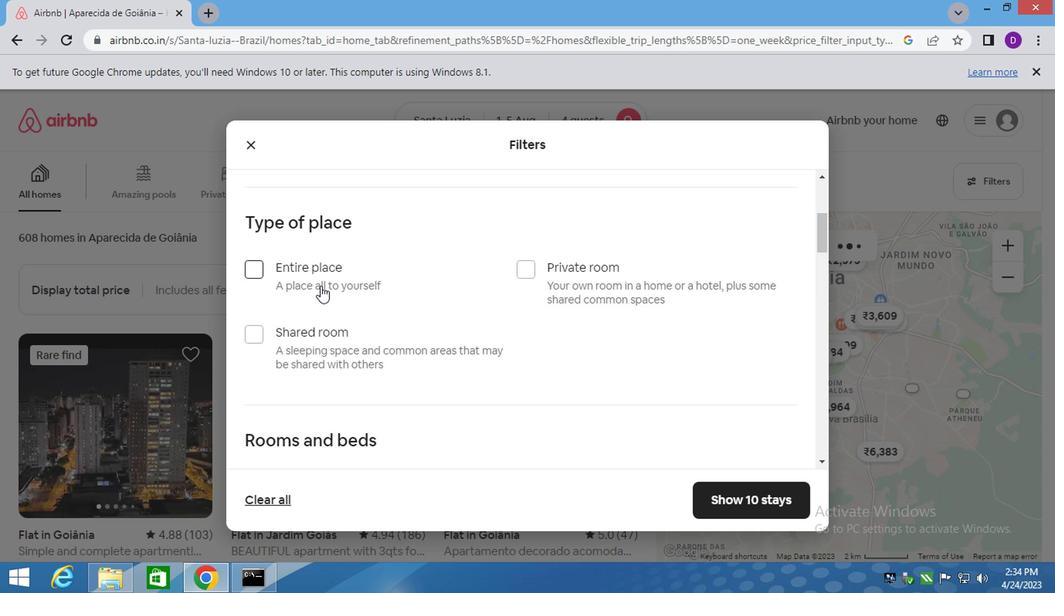 
Action: Mouse moved to (363, 358)
Screenshot: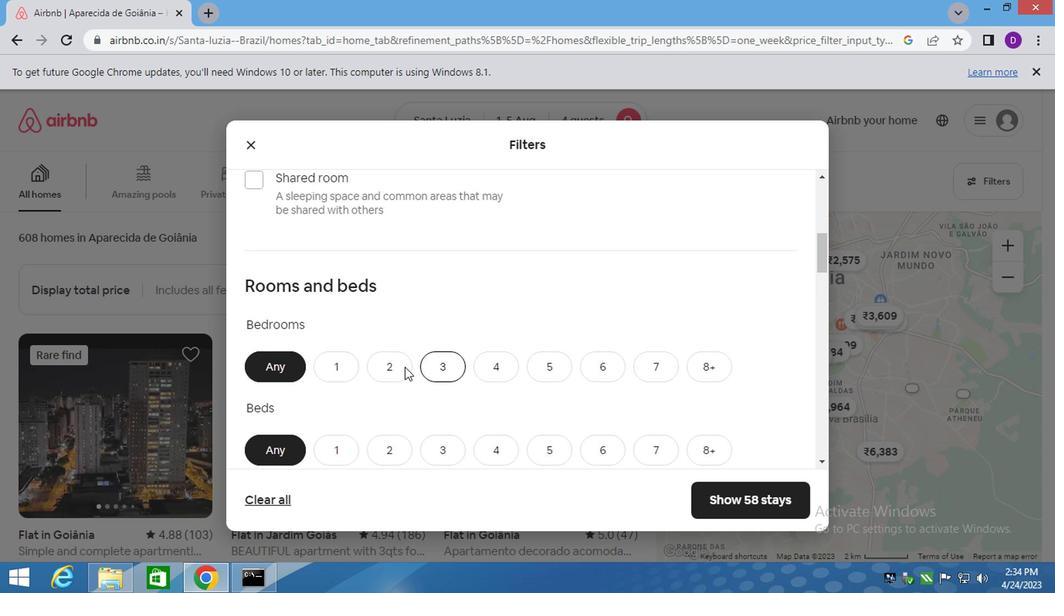 
Action: Mouse scrolled (363, 357) with delta (0, 0)
Screenshot: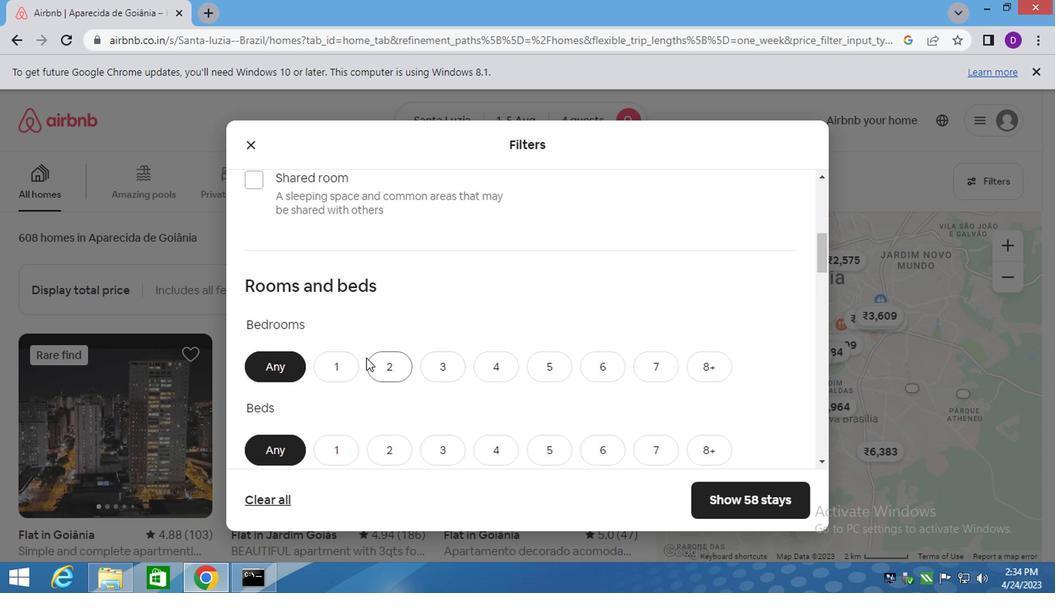 
Action: Mouse scrolled (363, 357) with delta (0, 0)
Screenshot: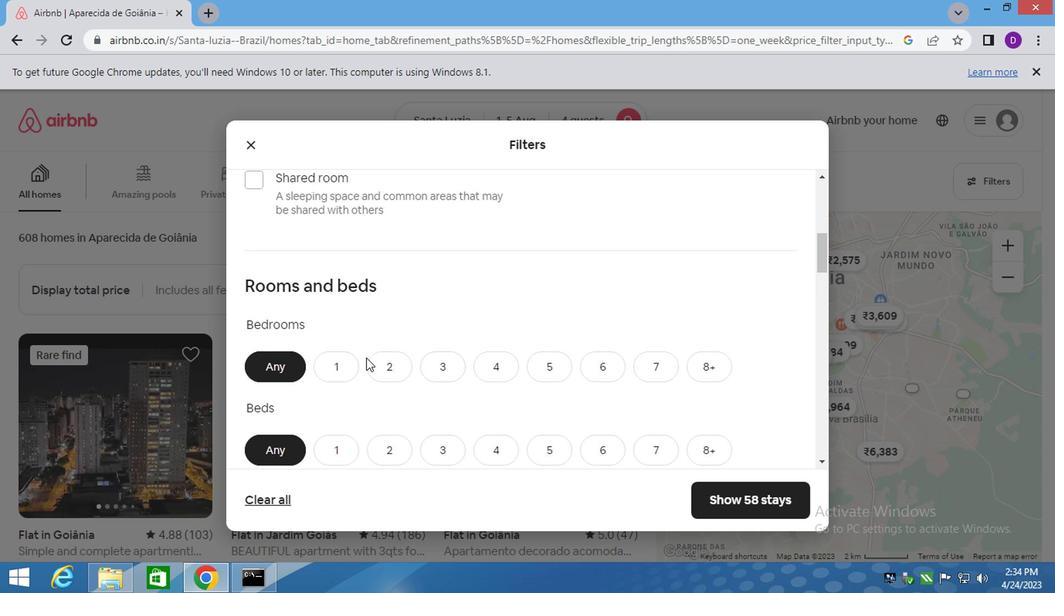 
Action: Mouse moved to (370, 206)
Screenshot: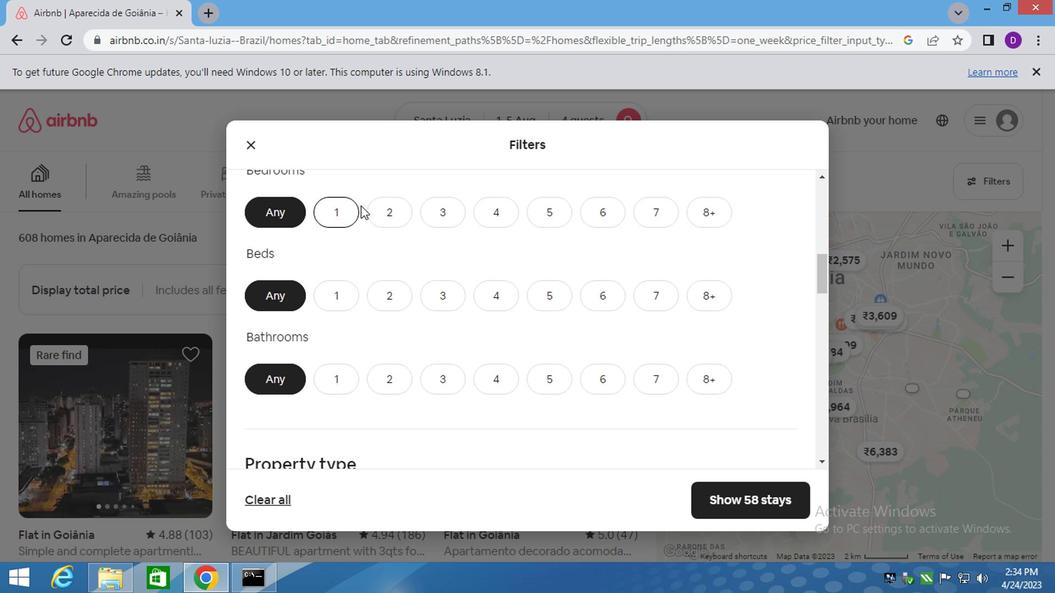 
Action: Mouse pressed left at (370, 206)
Screenshot: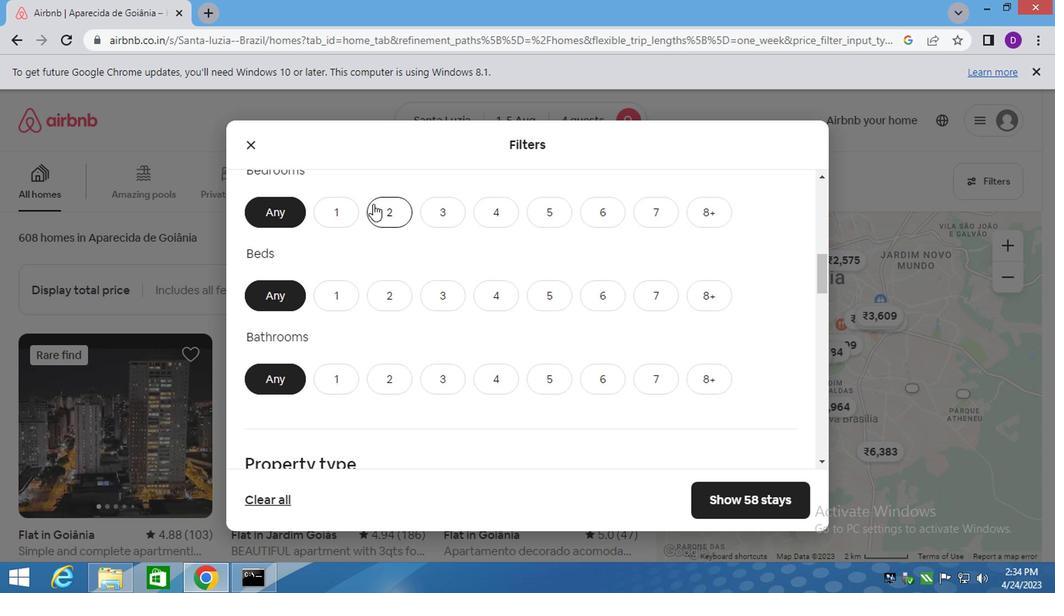 
Action: Mouse moved to (442, 299)
Screenshot: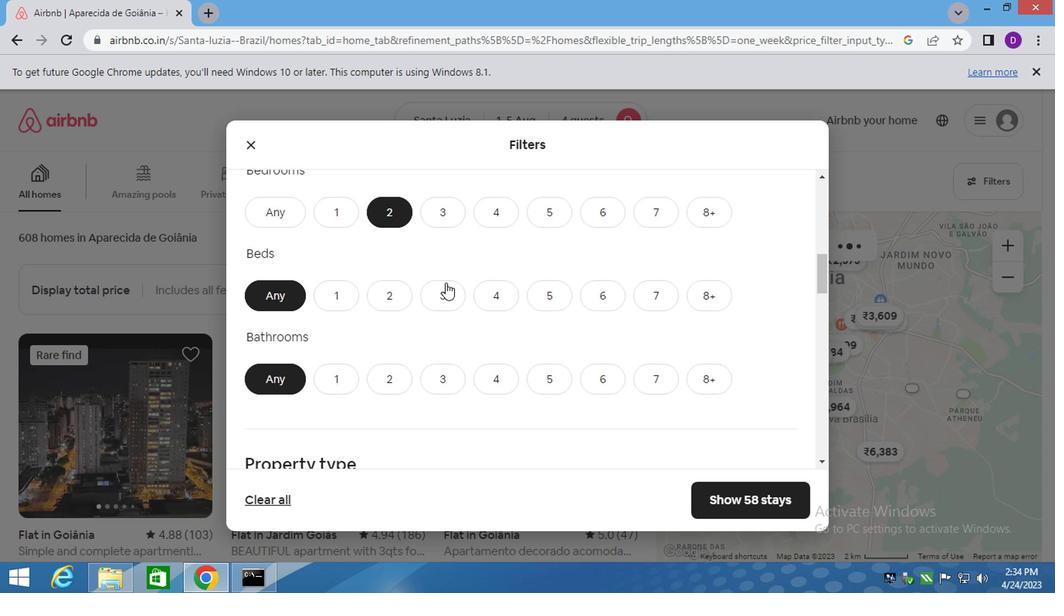 
Action: Mouse pressed left at (442, 299)
Screenshot: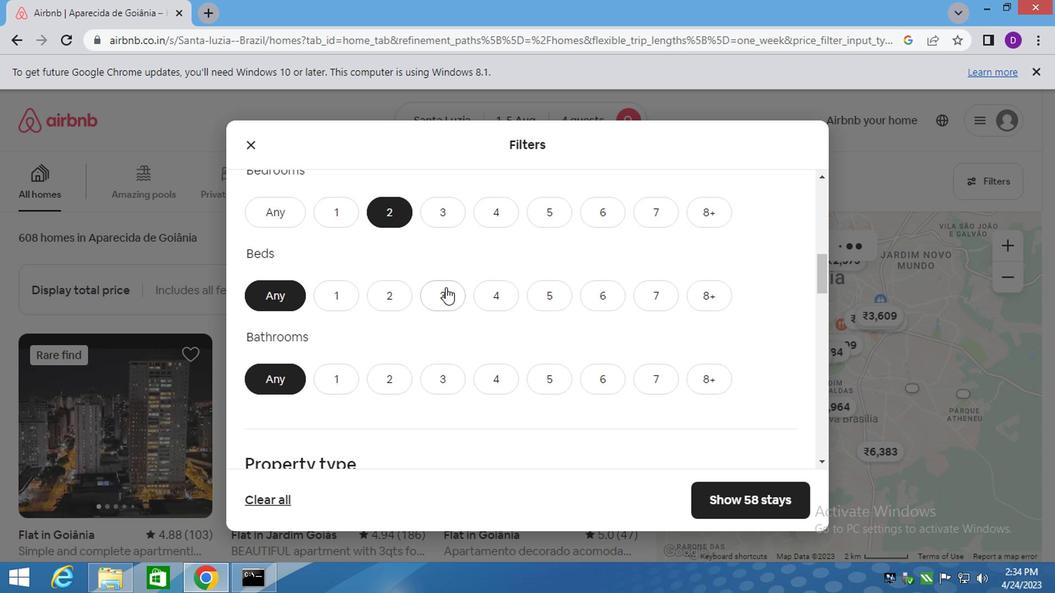
Action: Mouse moved to (392, 381)
Screenshot: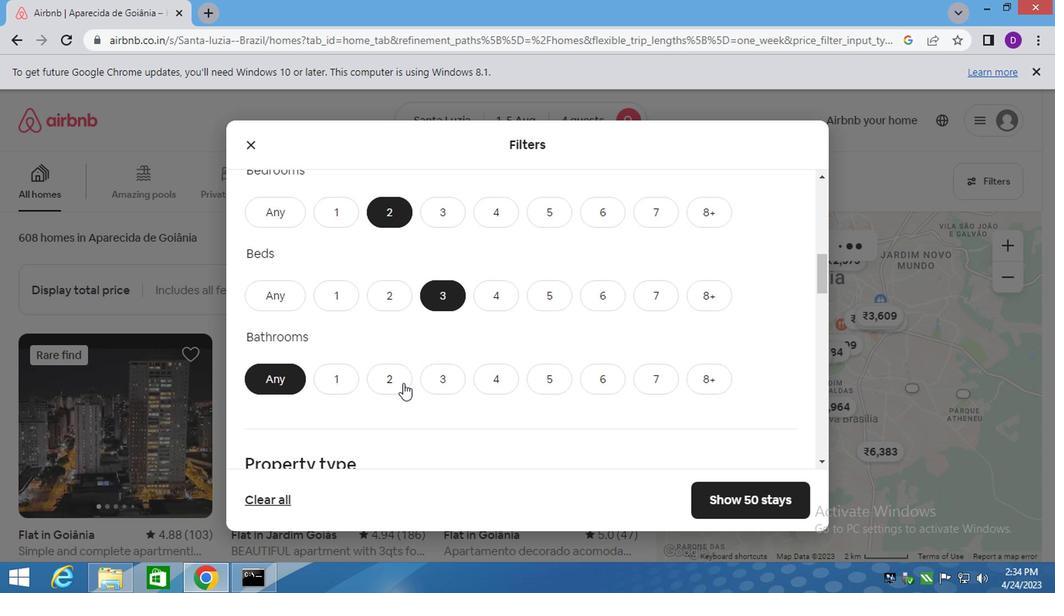 
Action: Mouse pressed left at (392, 381)
Screenshot: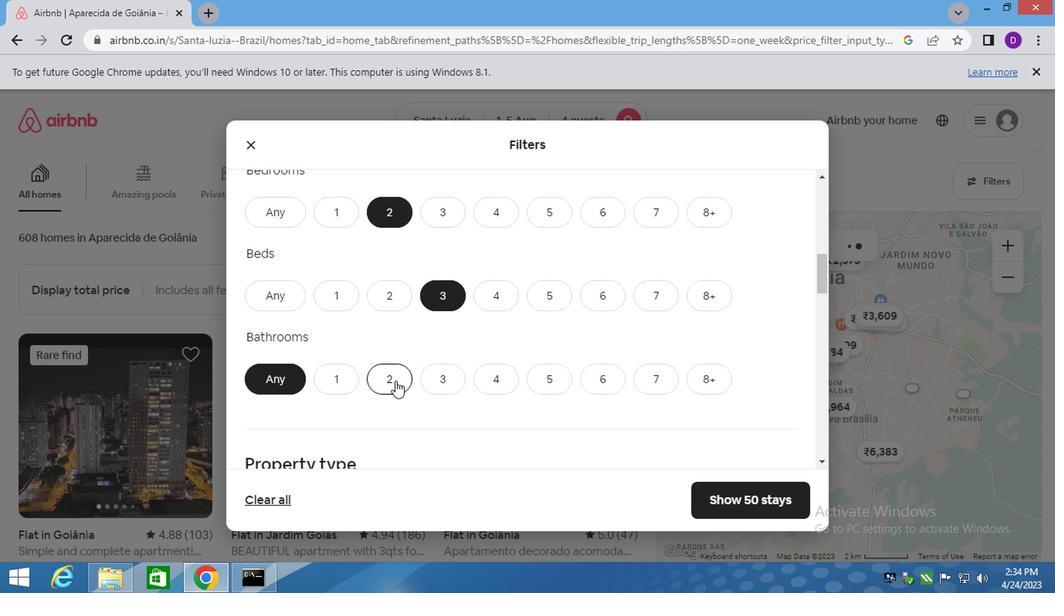 
Action: Mouse moved to (447, 338)
Screenshot: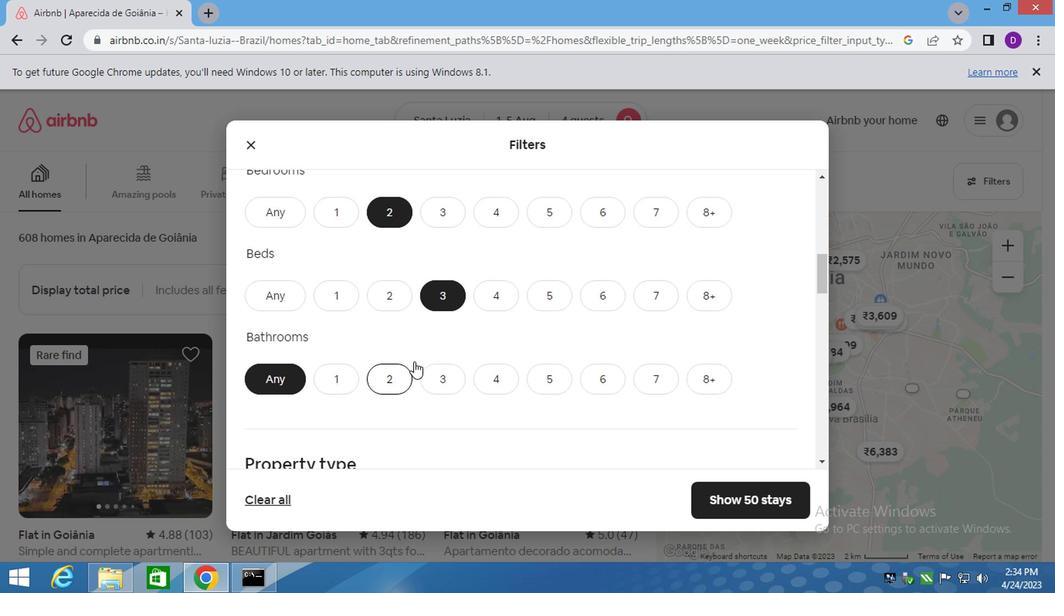 
Action: Mouse scrolled (447, 337) with delta (0, 0)
Screenshot: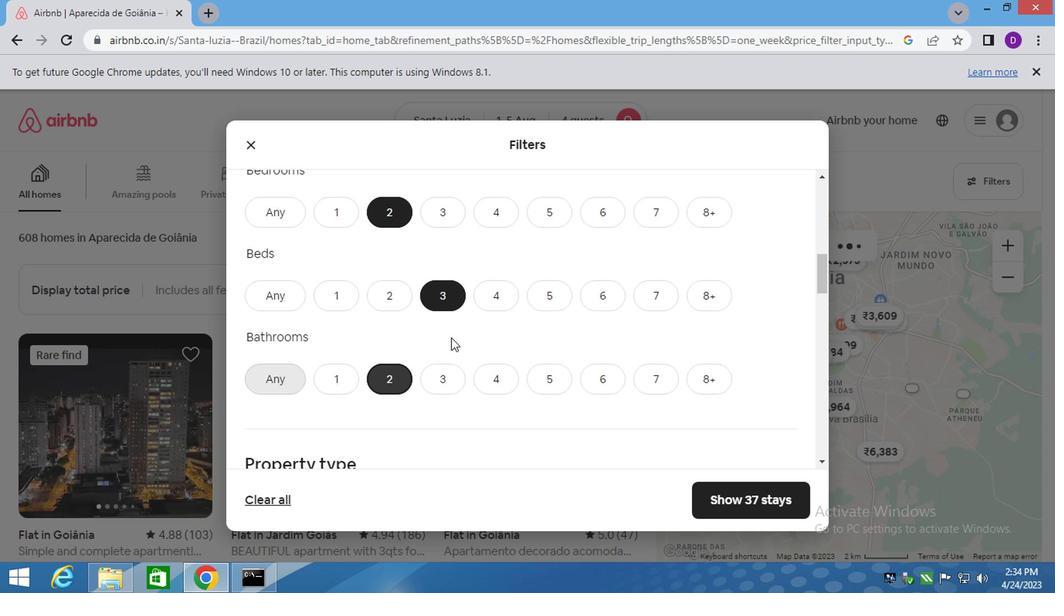 
Action: Mouse scrolled (447, 337) with delta (0, 0)
Screenshot: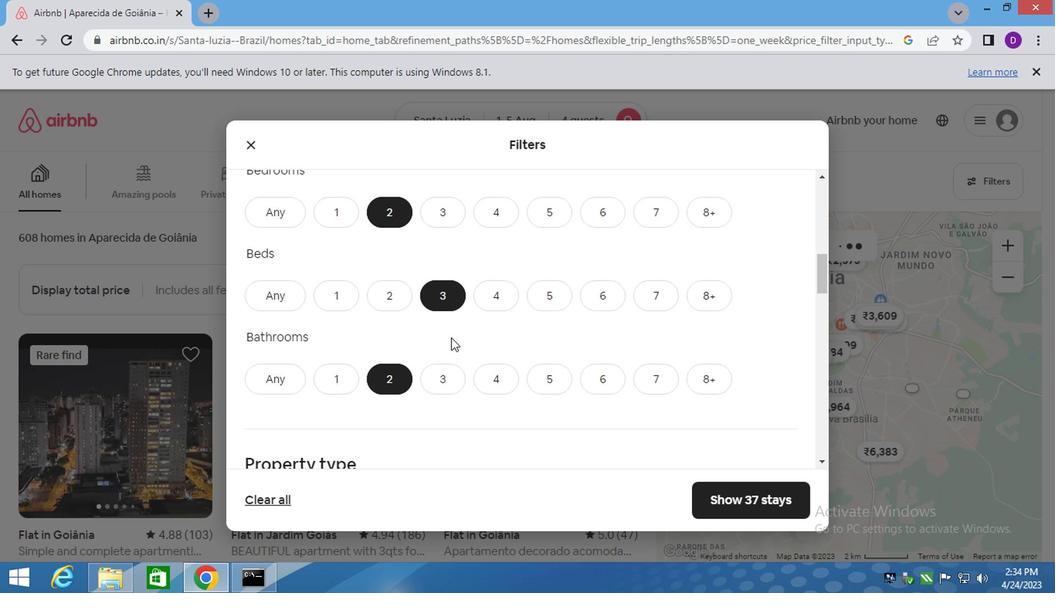 
Action: Mouse scrolled (447, 337) with delta (0, 0)
Screenshot: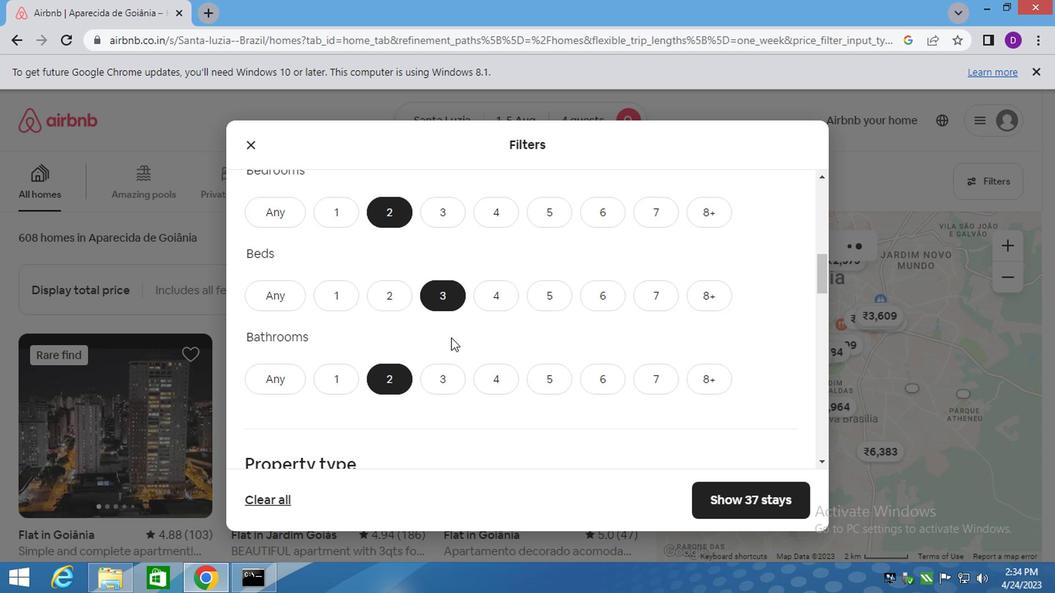 
Action: Mouse moved to (315, 326)
Screenshot: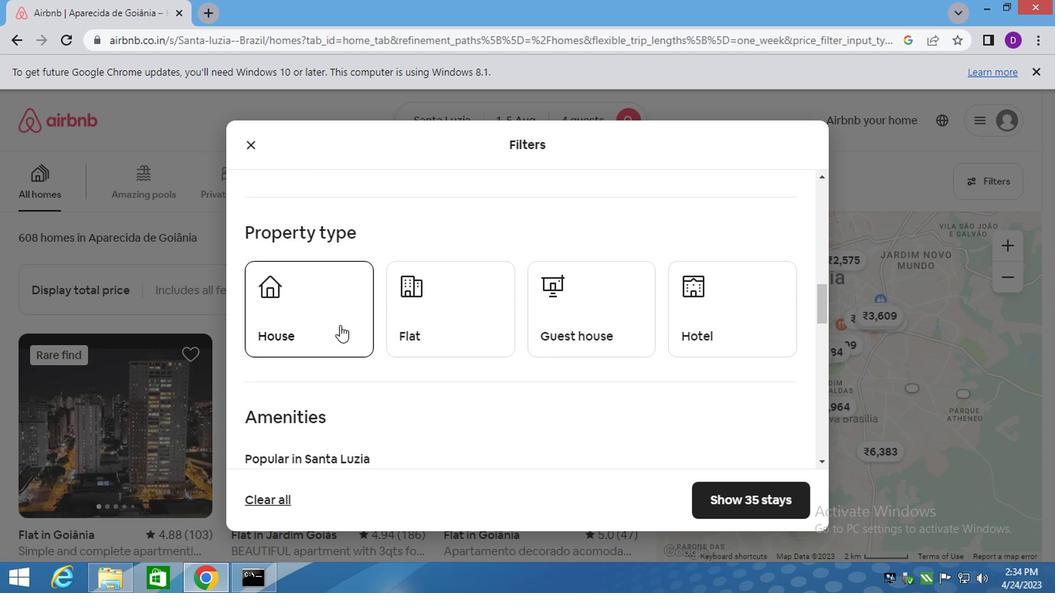 
Action: Mouse pressed left at (315, 326)
Screenshot: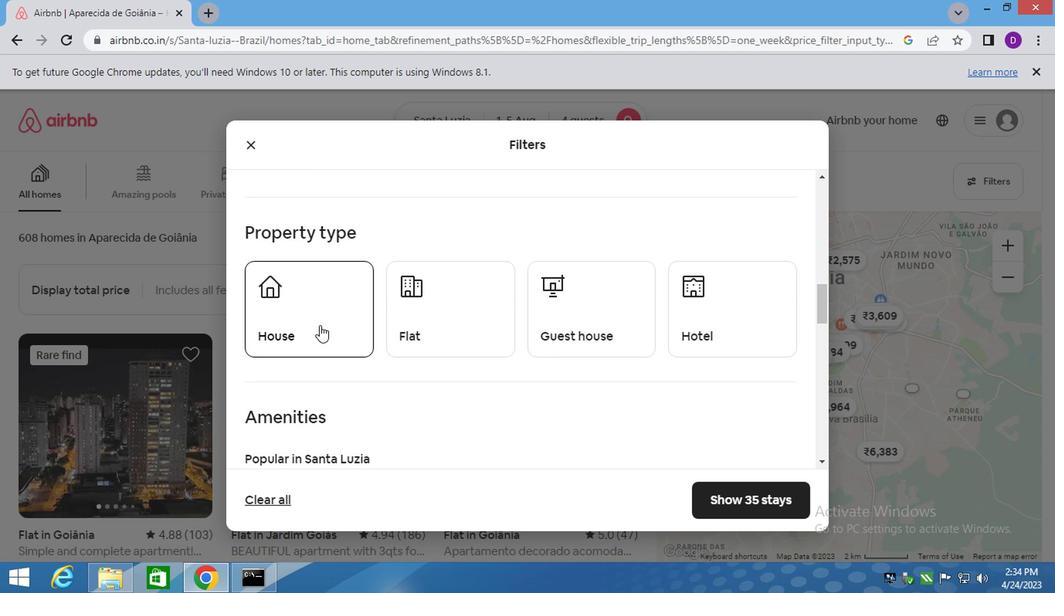 
Action: Mouse moved to (400, 319)
Screenshot: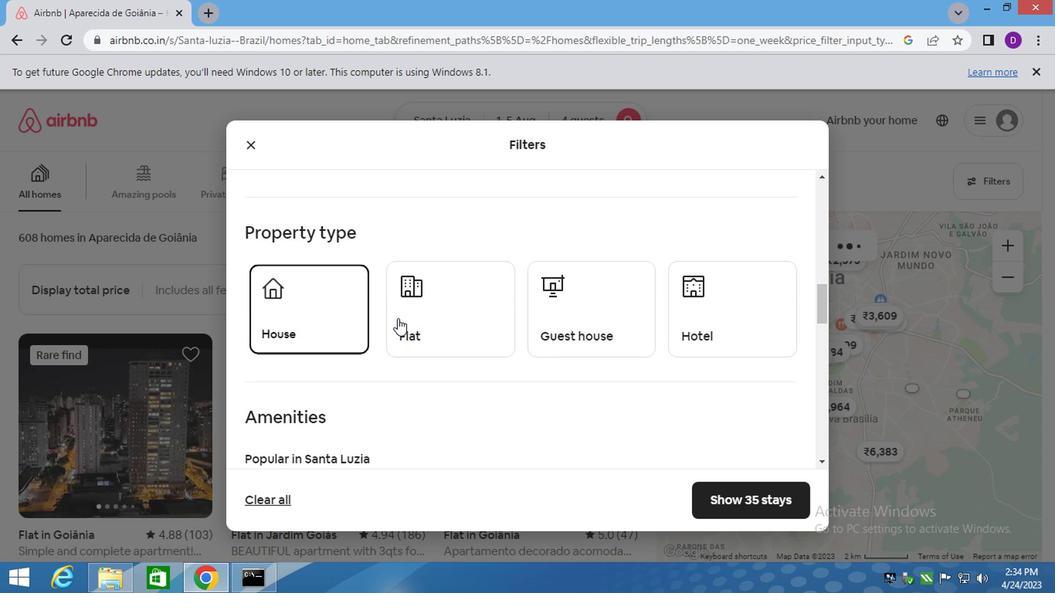 
Action: Mouse pressed left at (400, 319)
Screenshot: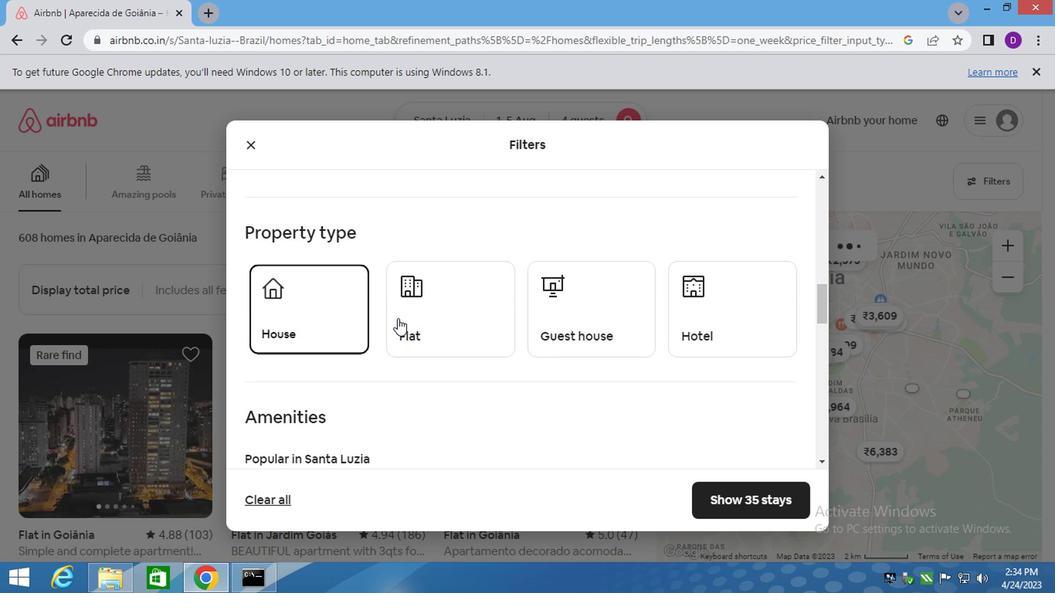 
Action: Mouse moved to (587, 325)
Screenshot: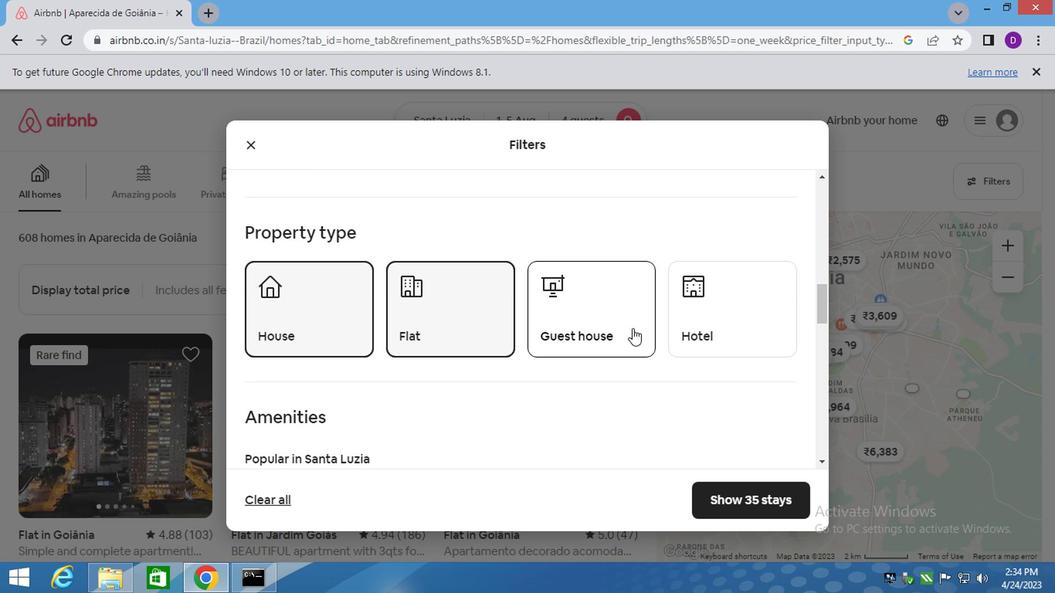 
Action: Mouse pressed left at (587, 325)
Screenshot: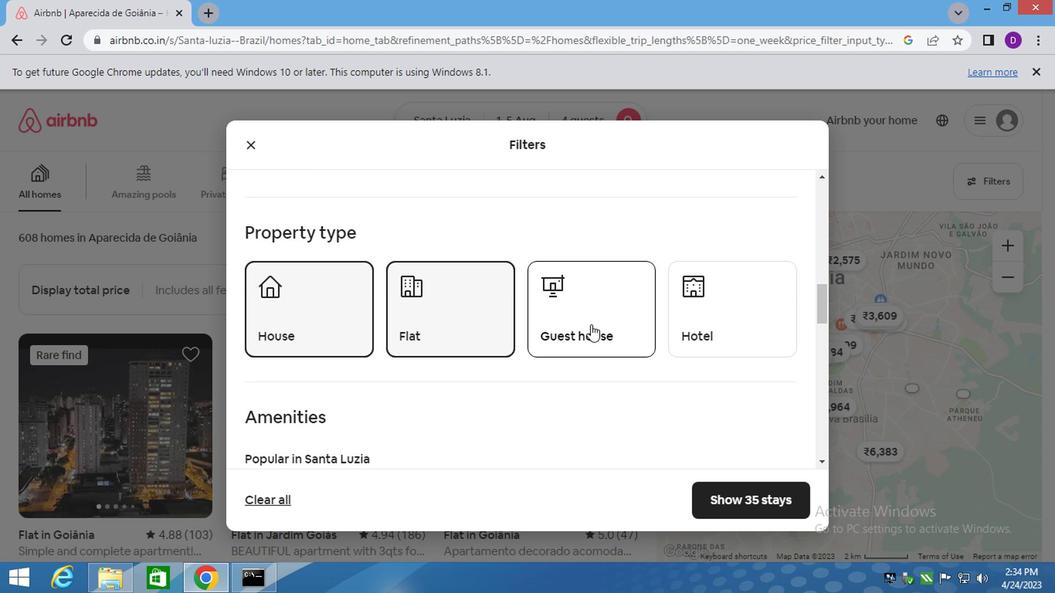 
Action: Mouse moved to (590, 328)
Screenshot: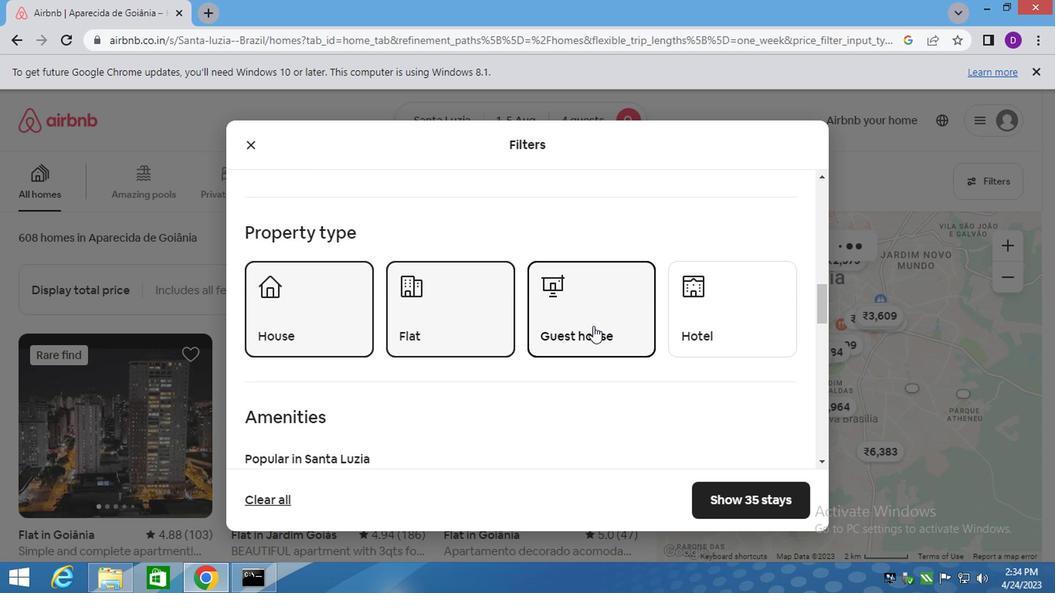 
Action: Mouse scrolled (590, 326) with delta (0, -1)
Screenshot: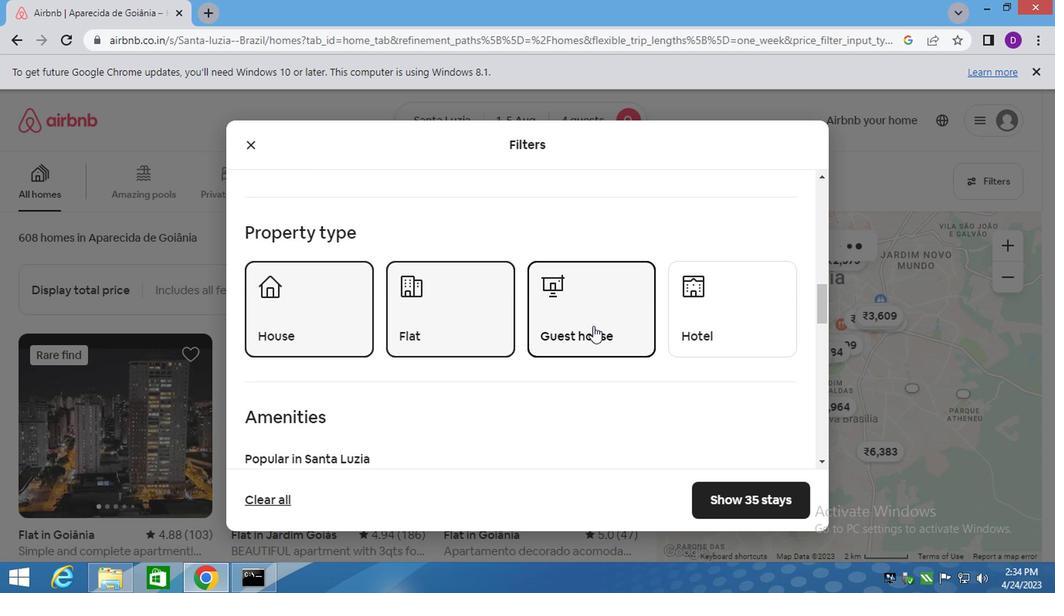 
Action: Mouse moved to (591, 328)
Screenshot: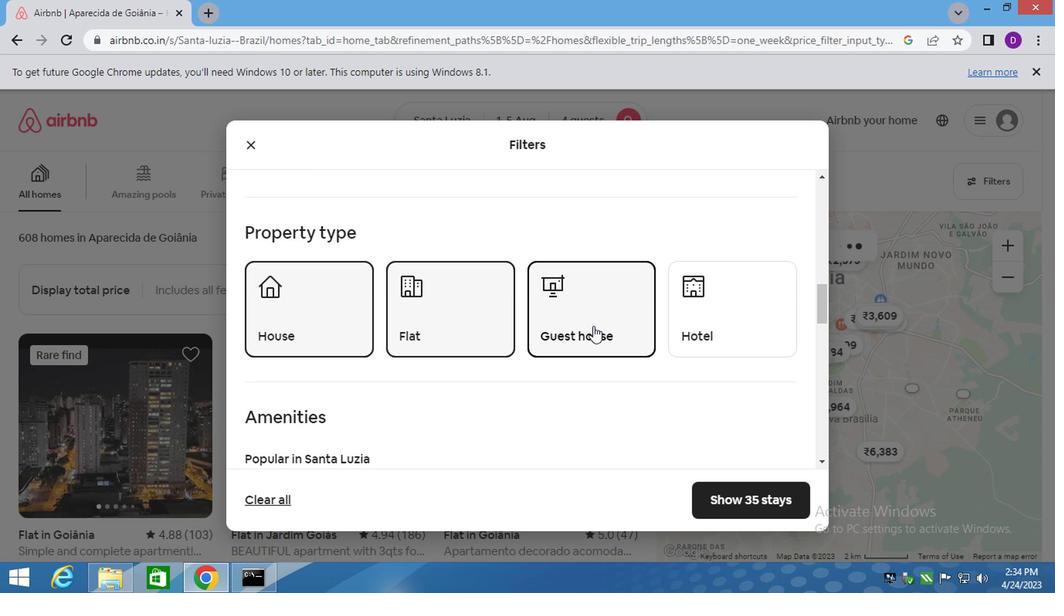 
Action: Mouse scrolled (591, 328) with delta (0, 0)
Screenshot: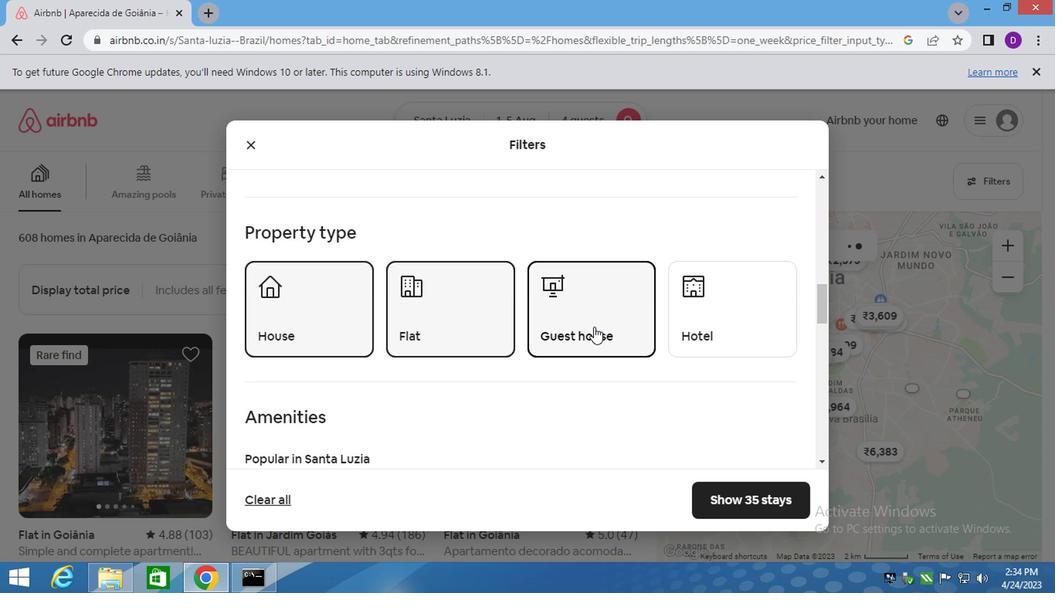 
Action: Mouse moved to (562, 354)
Screenshot: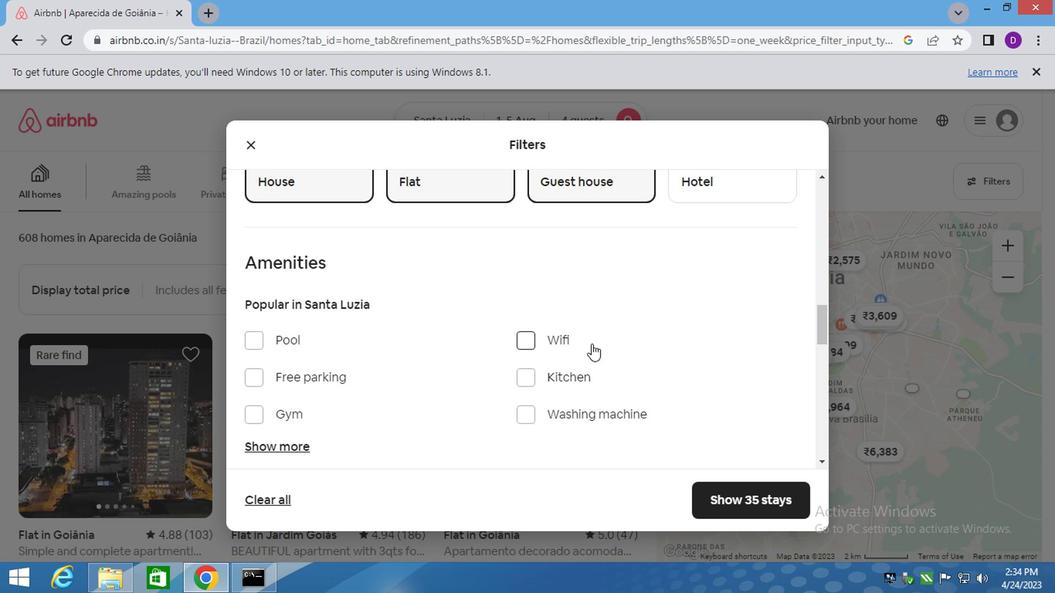 
Action: Mouse scrolled (562, 354) with delta (0, 0)
Screenshot: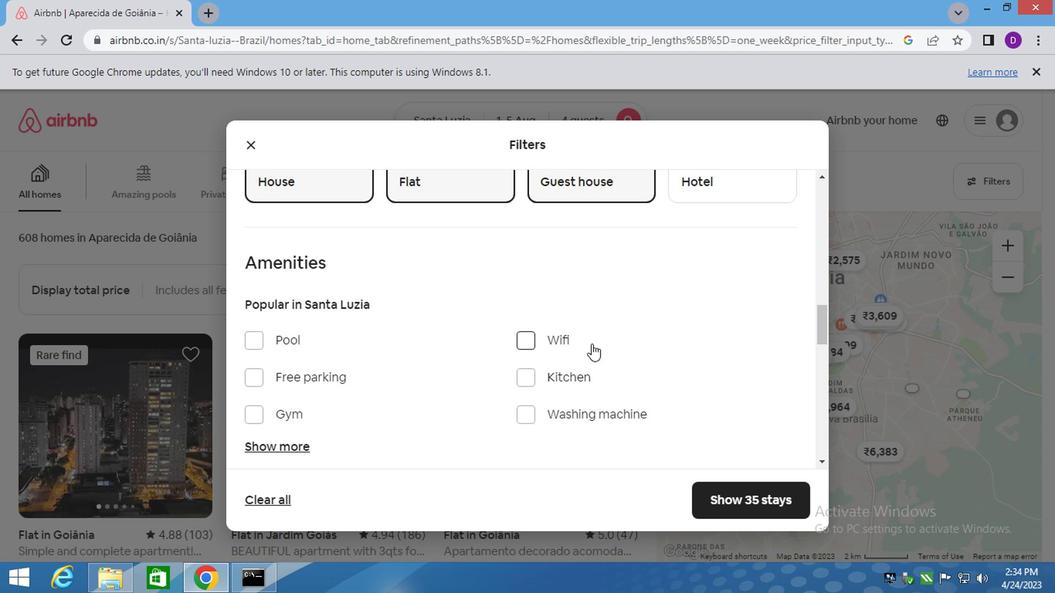 
Action: Mouse moved to (556, 357)
Screenshot: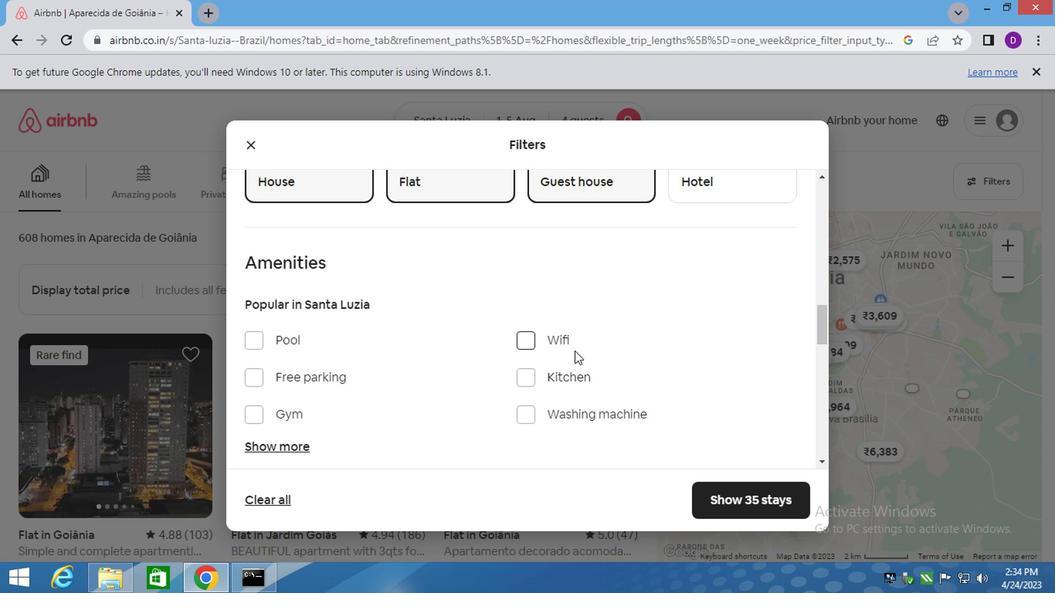
Action: Mouse scrolled (556, 356) with delta (0, -1)
Screenshot: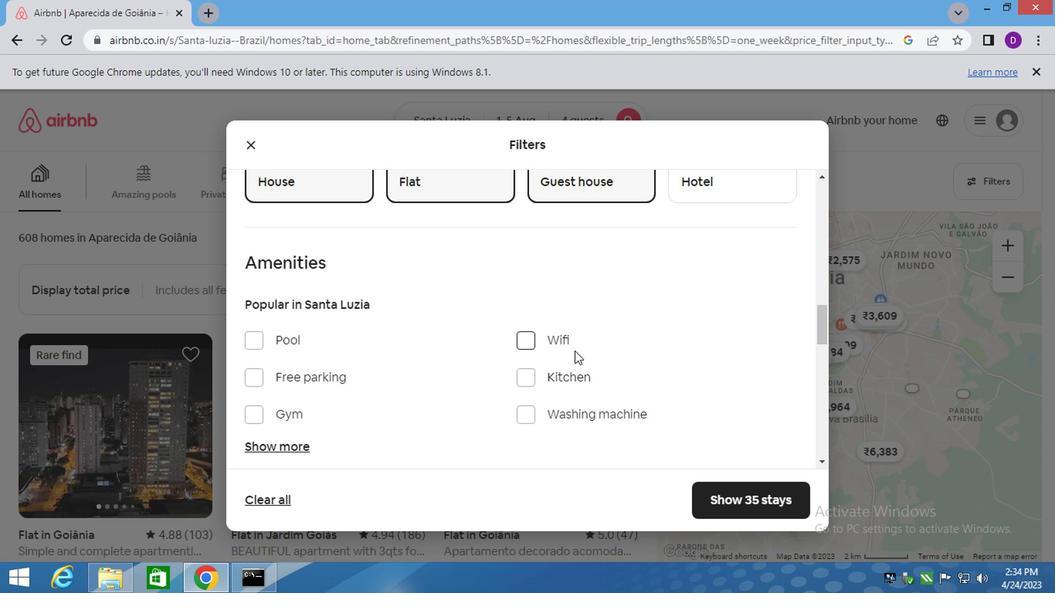 
Action: Mouse moved to (554, 358)
Screenshot: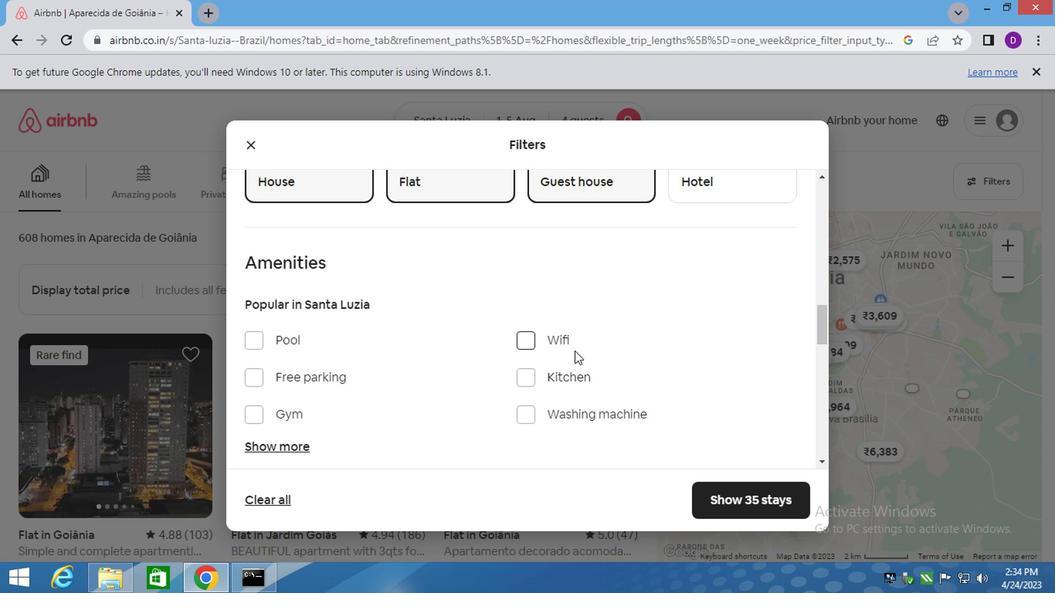 
Action: Mouse scrolled (554, 357) with delta (0, 0)
Screenshot: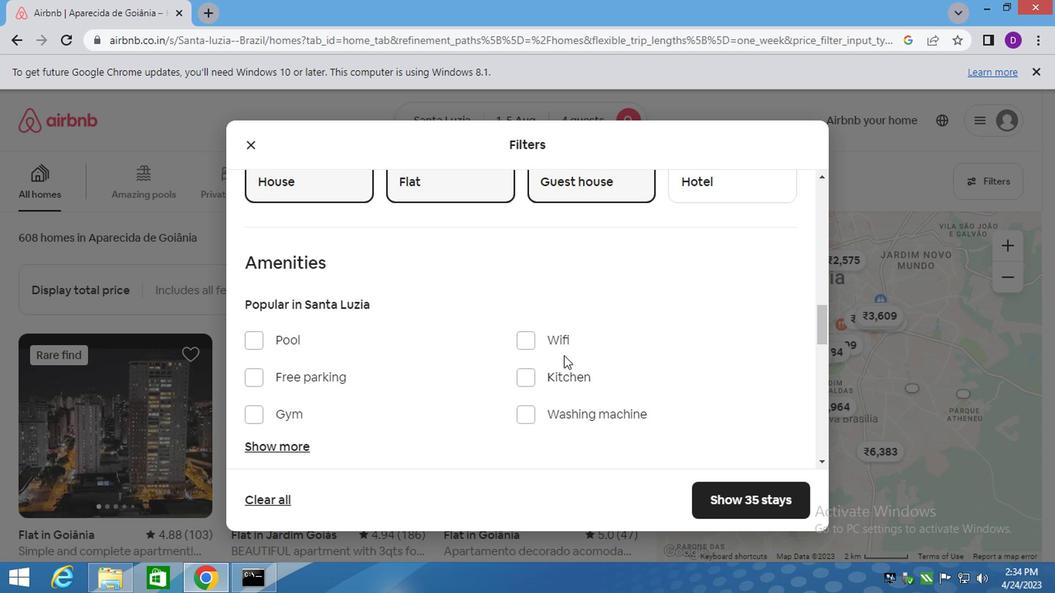 
Action: Mouse moved to (755, 393)
Screenshot: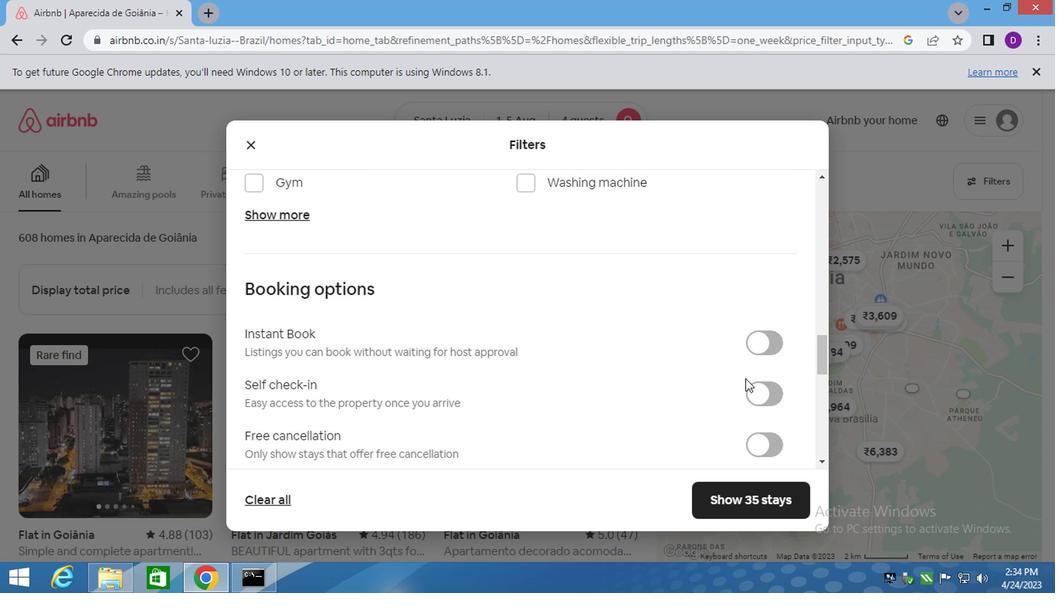 
Action: Mouse pressed left at (755, 393)
Screenshot: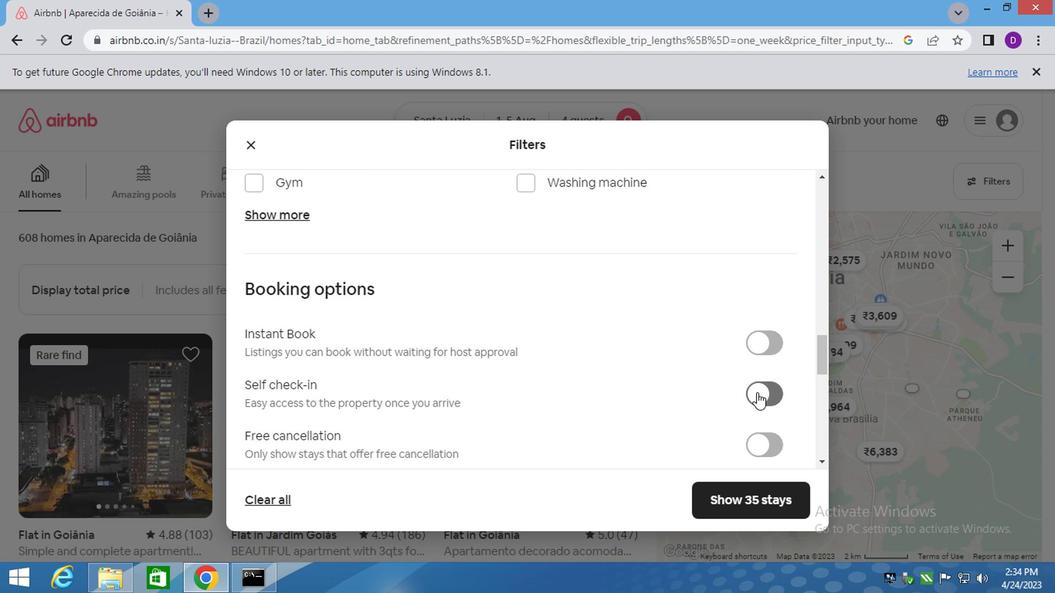 
Action: Mouse moved to (571, 365)
Screenshot: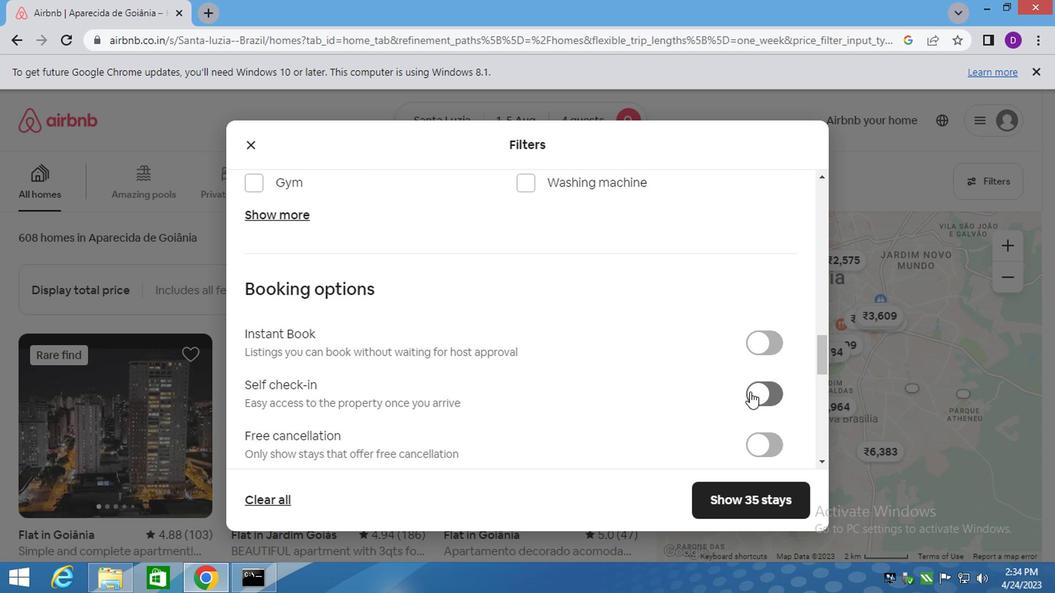 
Action: Mouse scrolled (571, 364) with delta (0, -1)
Screenshot: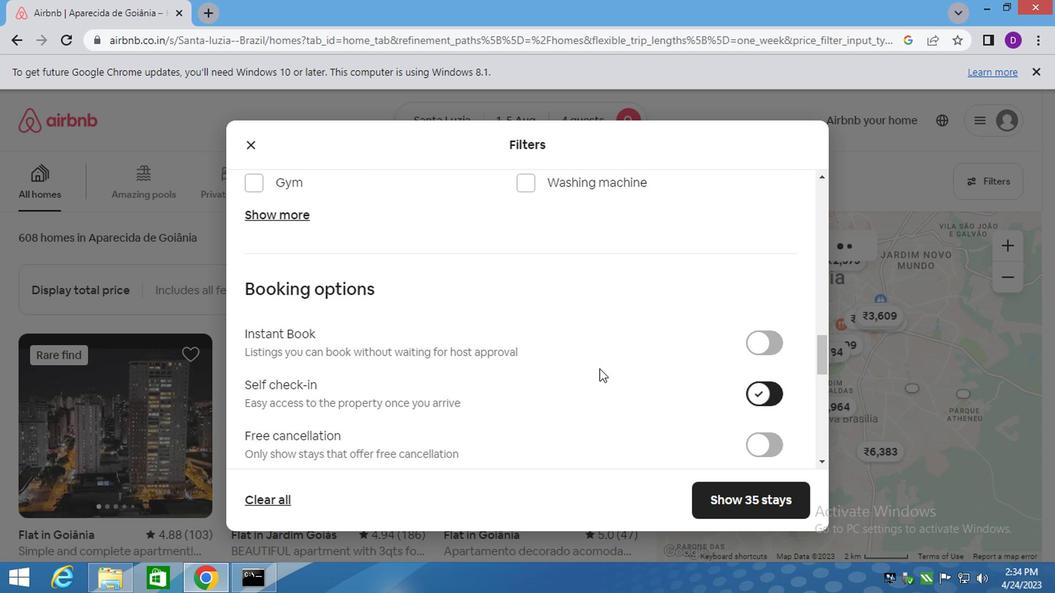 
Action: Mouse scrolled (571, 364) with delta (0, -1)
Screenshot: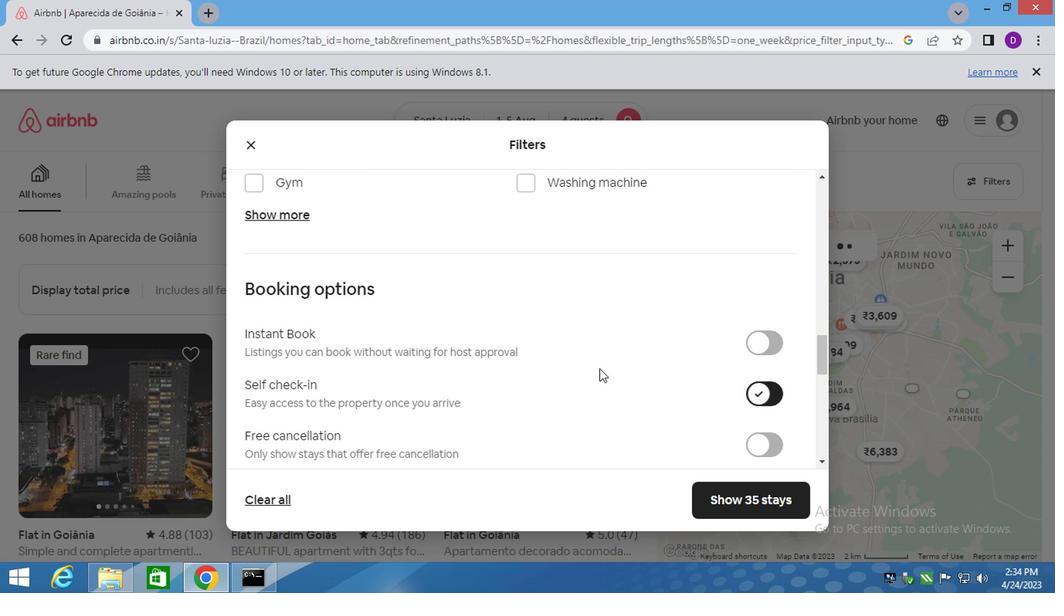 
Action: Mouse scrolled (571, 364) with delta (0, -1)
Screenshot: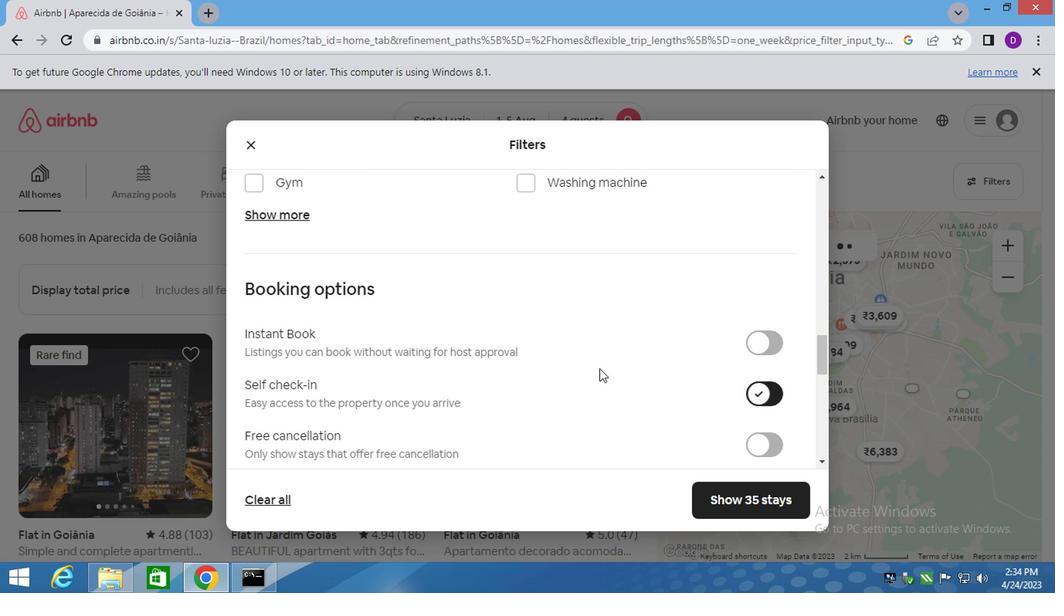 
Action: Mouse scrolled (571, 364) with delta (0, -1)
Screenshot: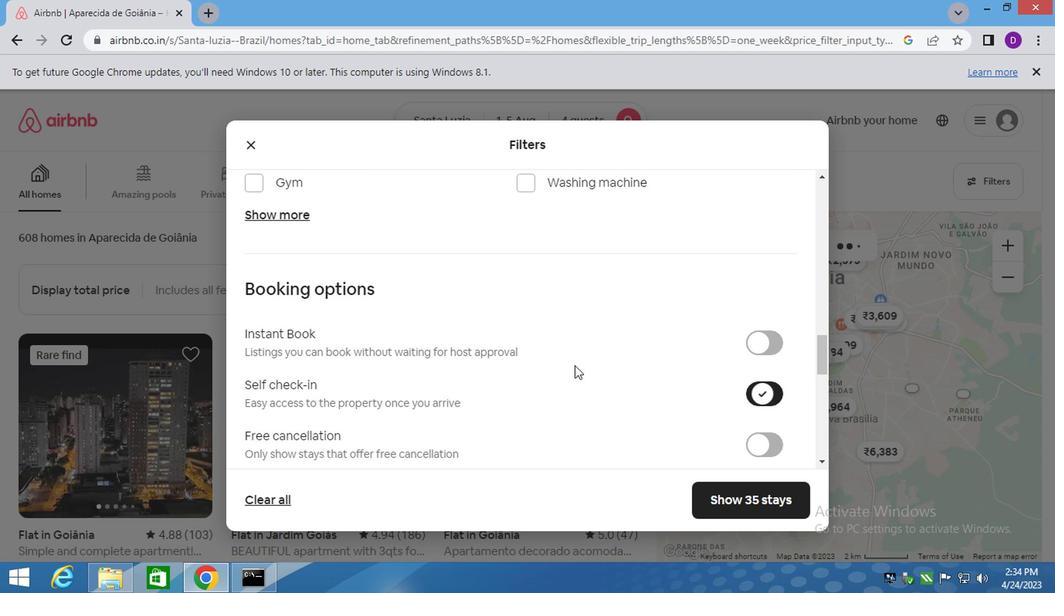 
Action: Mouse scrolled (571, 364) with delta (0, -1)
Screenshot: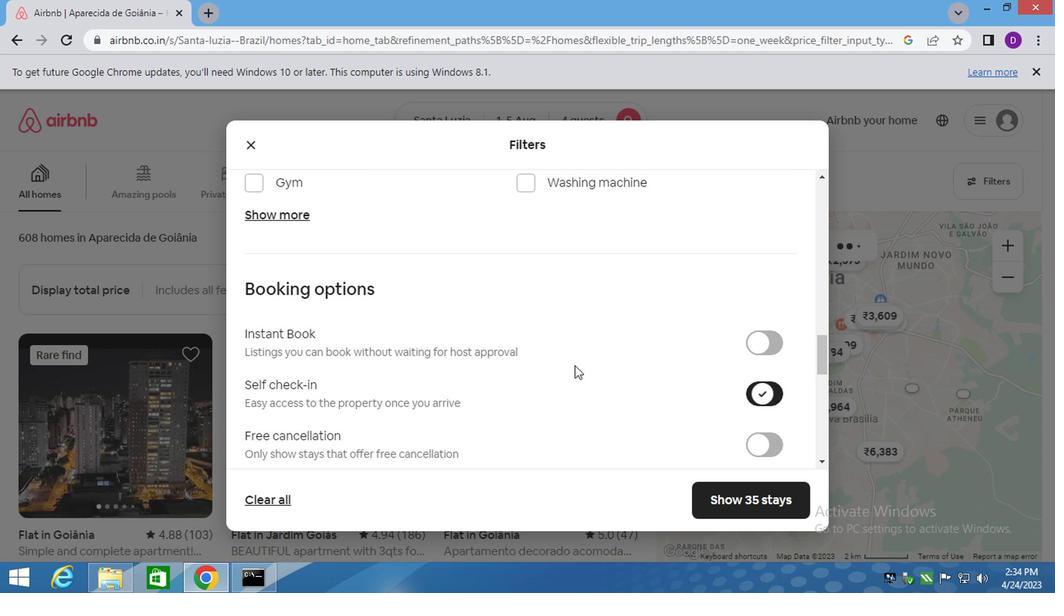 
Action: Mouse moved to (557, 395)
Screenshot: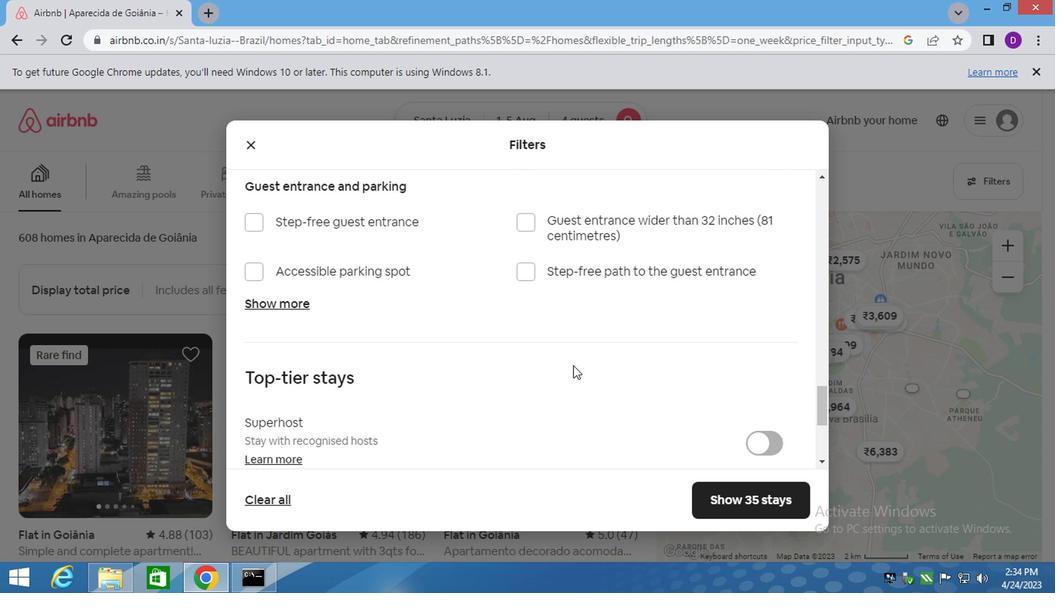 
Action: Mouse scrolled (557, 393) with delta (0, -1)
Screenshot: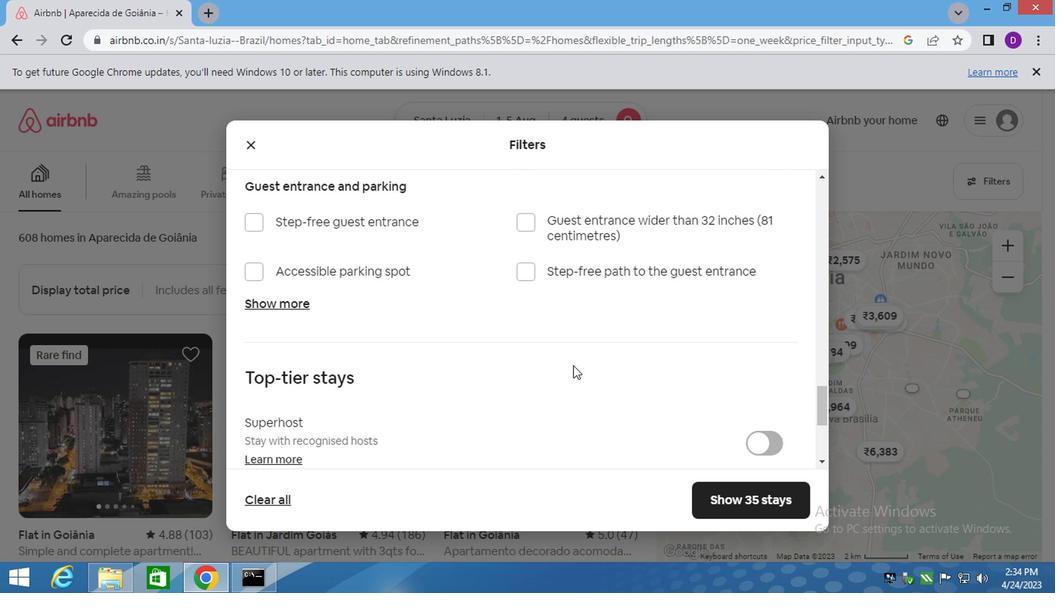 
Action: Mouse moved to (557, 397)
Screenshot: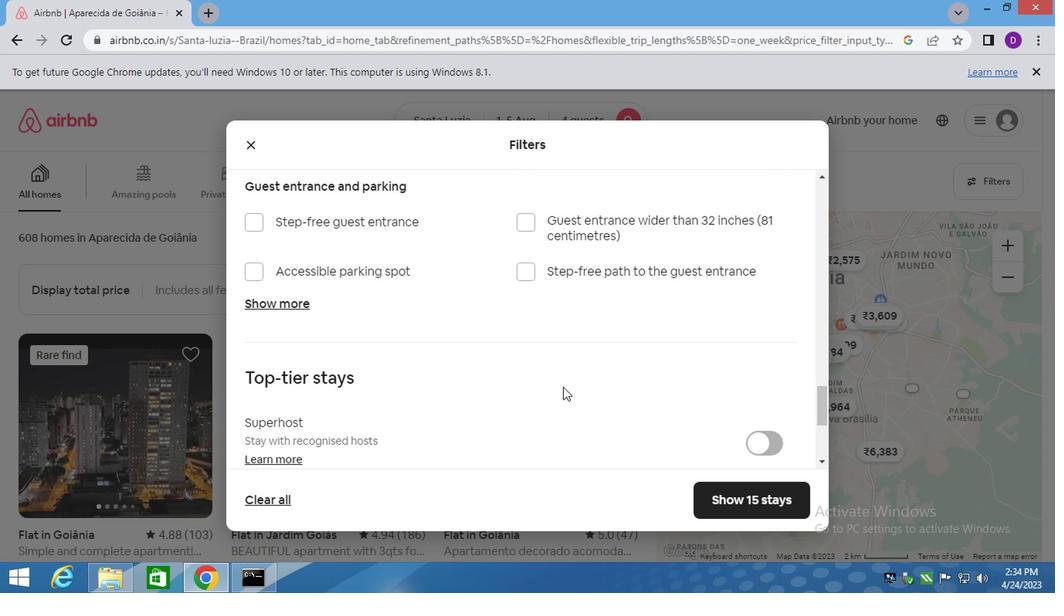
Action: Mouse scrolled (557, 395) with delta (0, 0)
Screenshot: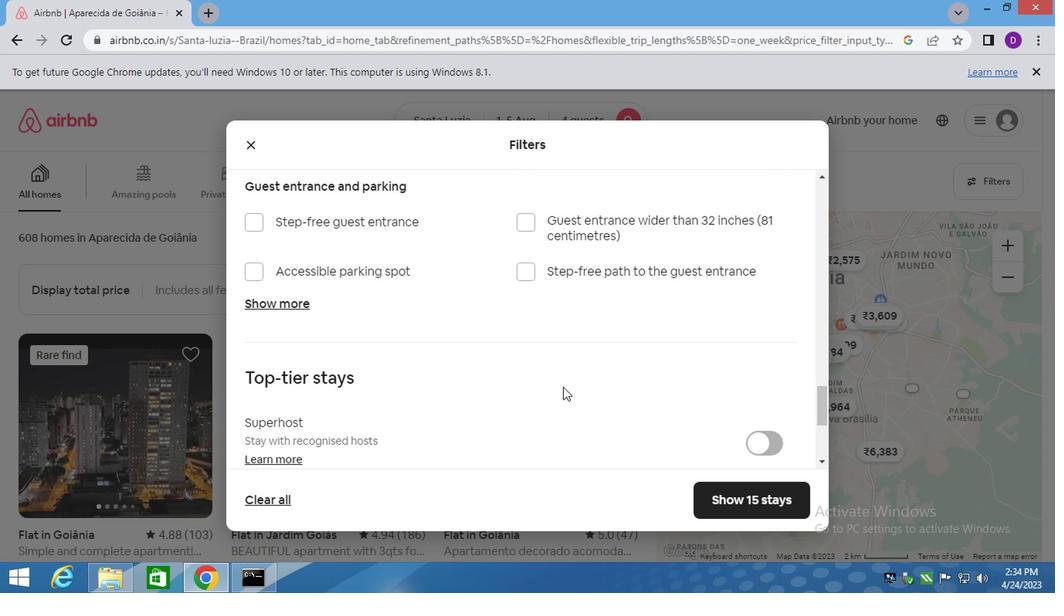 
Action: Mouse scrolled (557, 397) with delta (0, 0)
Screenshot: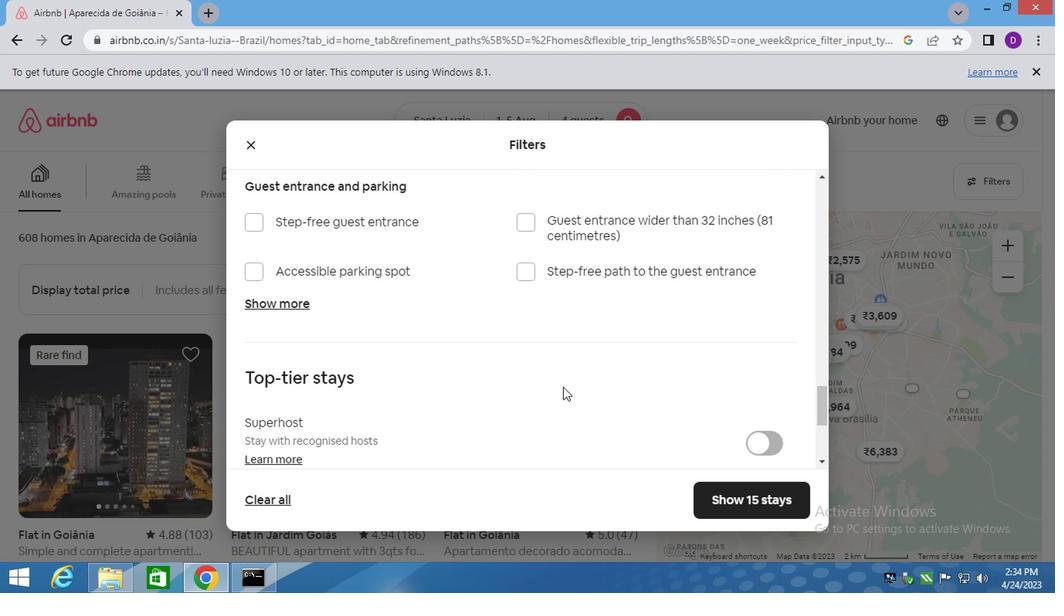 
Action: Mouse moved to (553, 398)
Screenshot: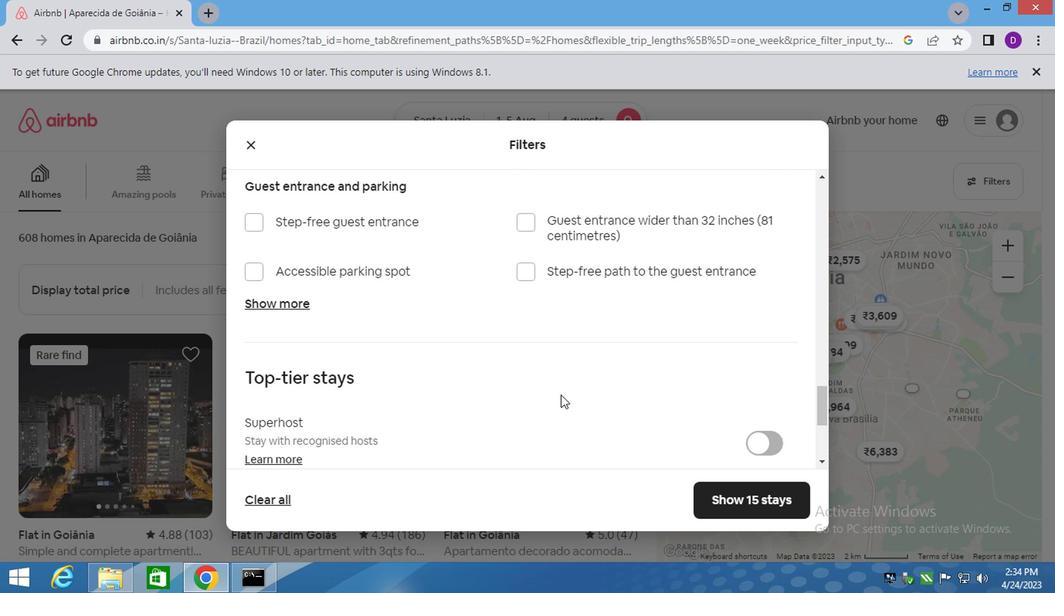 
Action: Mouse scrolled (556, 397) with delta (0, 0)
Screenshot: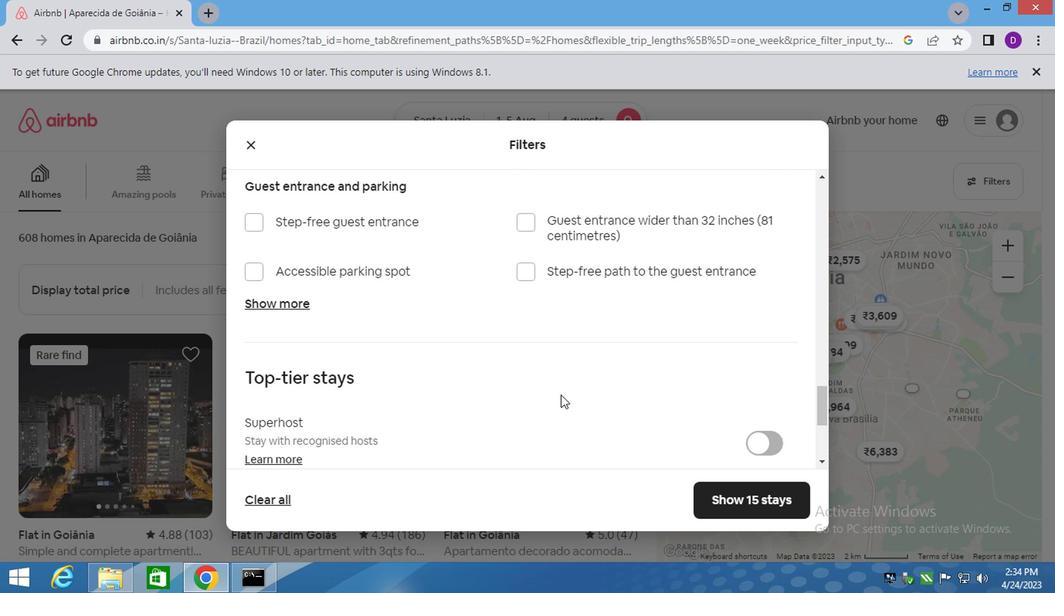 
Action: Mouse moved to (273, 429)
Screenshot: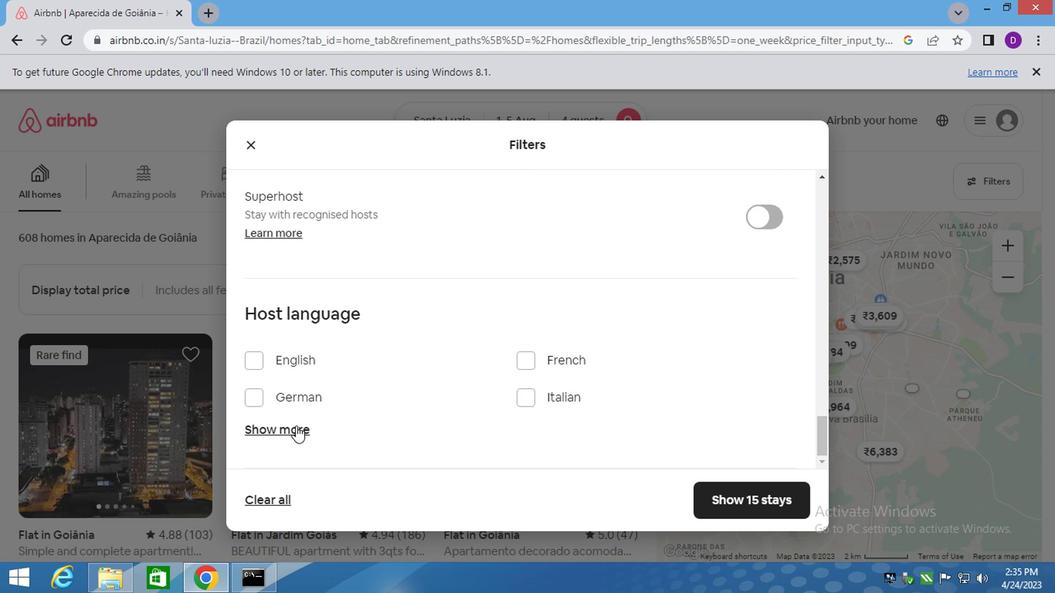 
Action: Mouse pressed left at (273, 429)
Screenshot: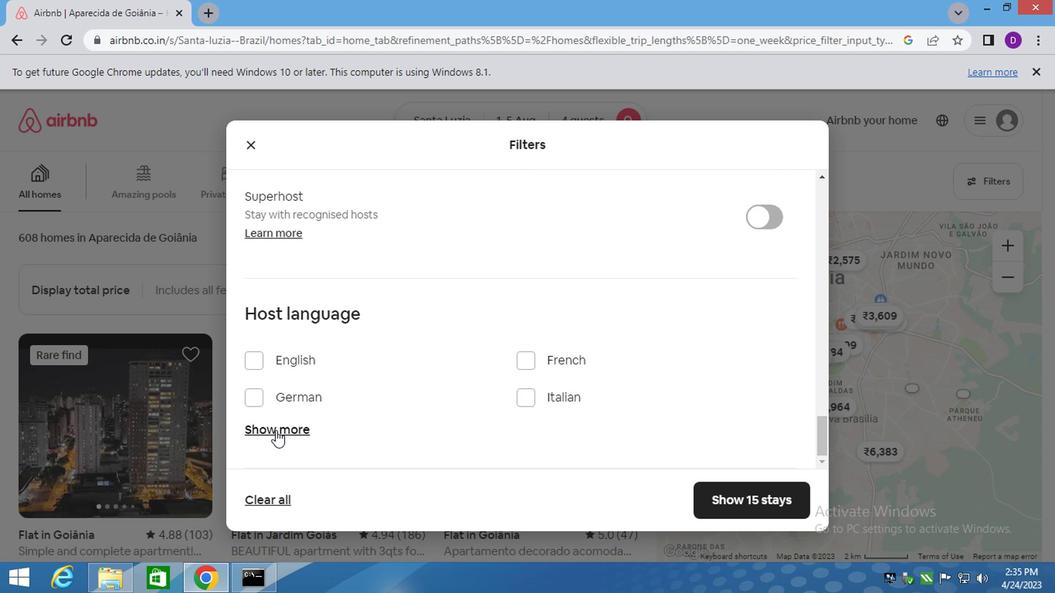 
Action: Mouse moved to (286, 419)
Screenshot: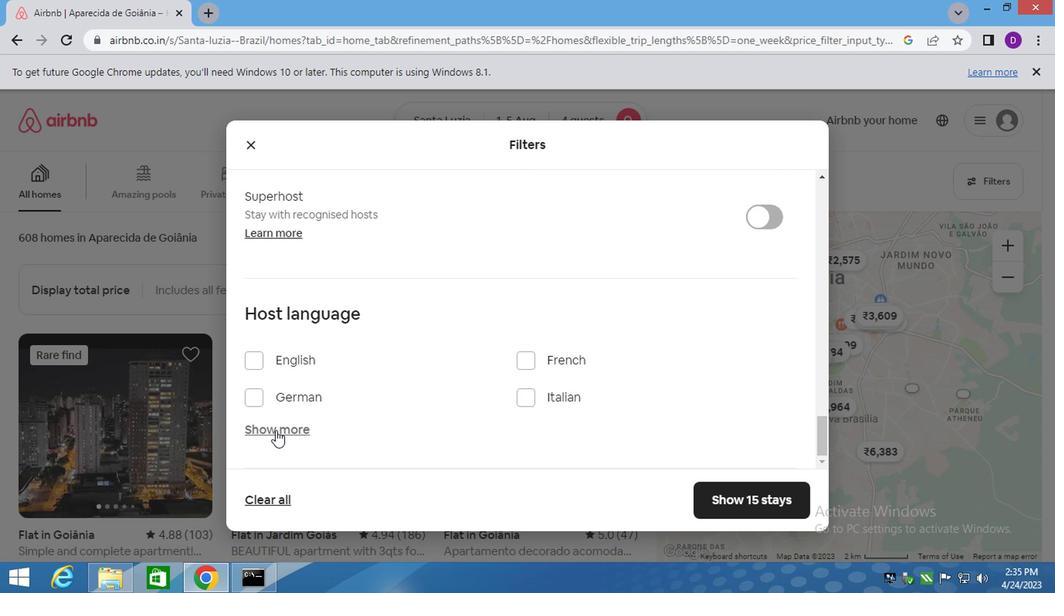 
Action: Mouse scrolled (286, 419) with delta (0, 0)
Screenshot: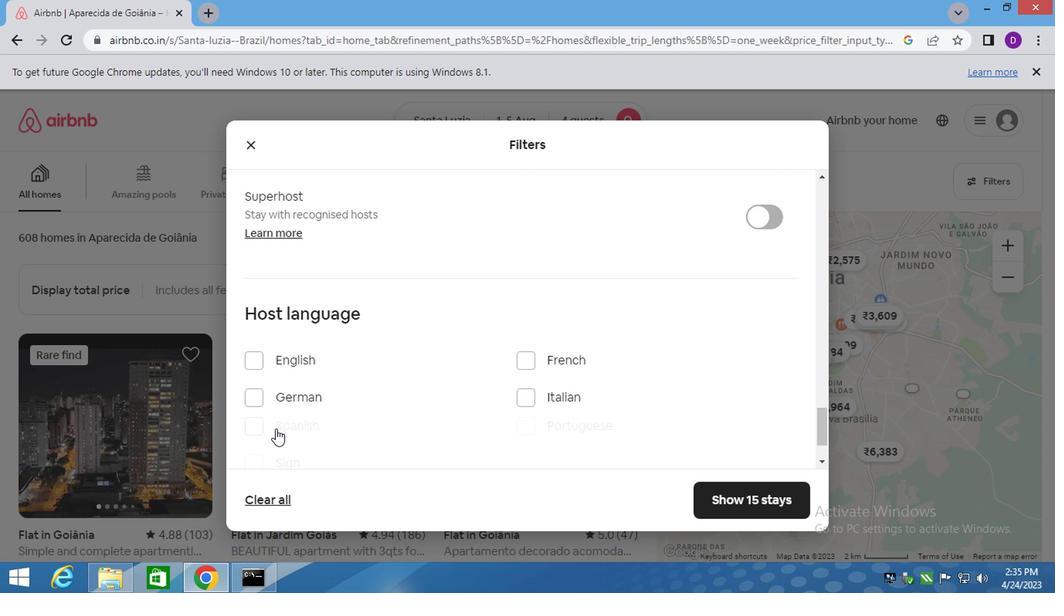 
Action: Mouse scrolled (286, 419) with delta (0, 0)
Screenshot: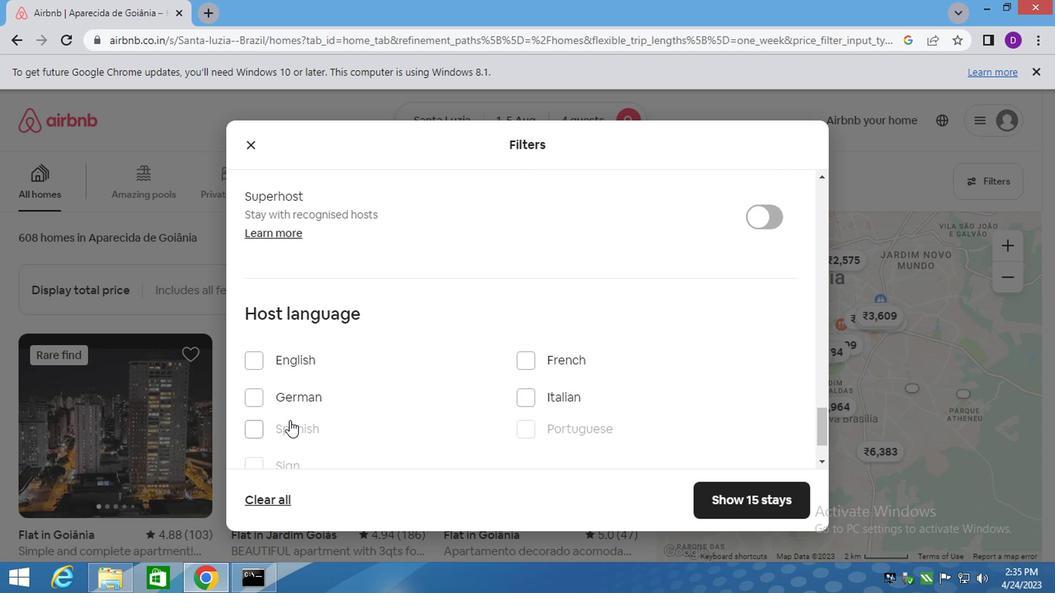 
Action: Mouse moved to (294, 363)
Screenshot: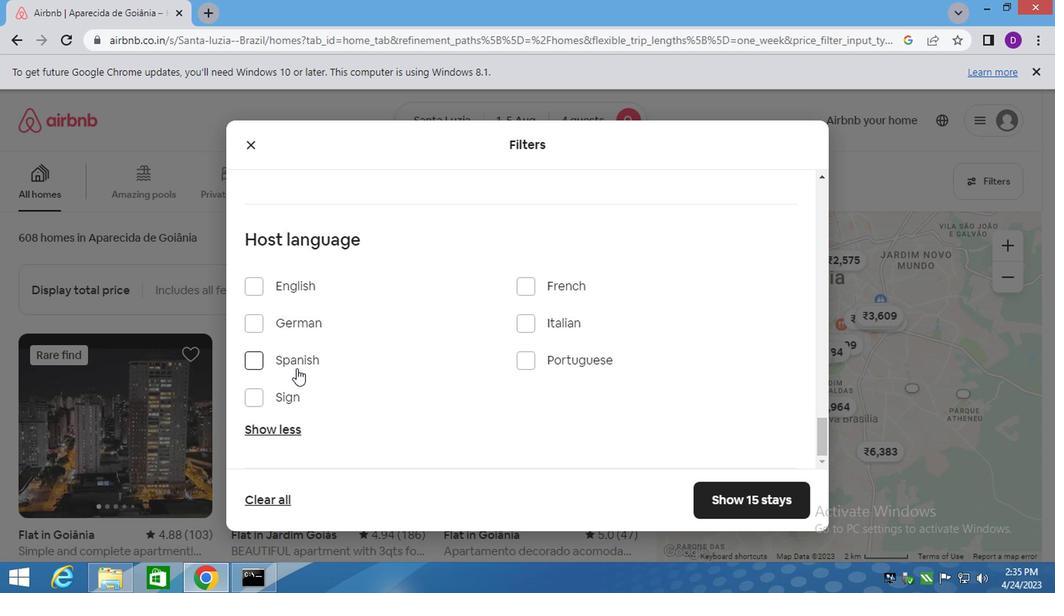 
Action: Mouse pressed left at (294, 363)
Screenshot: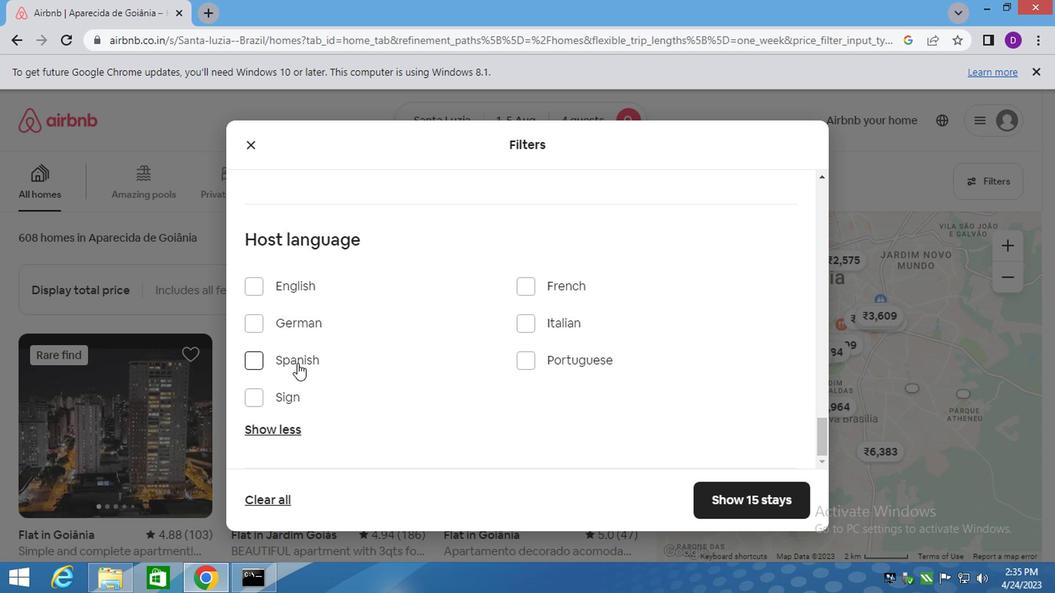 
Action: Mouse moved to (718, 497)
Screenshot: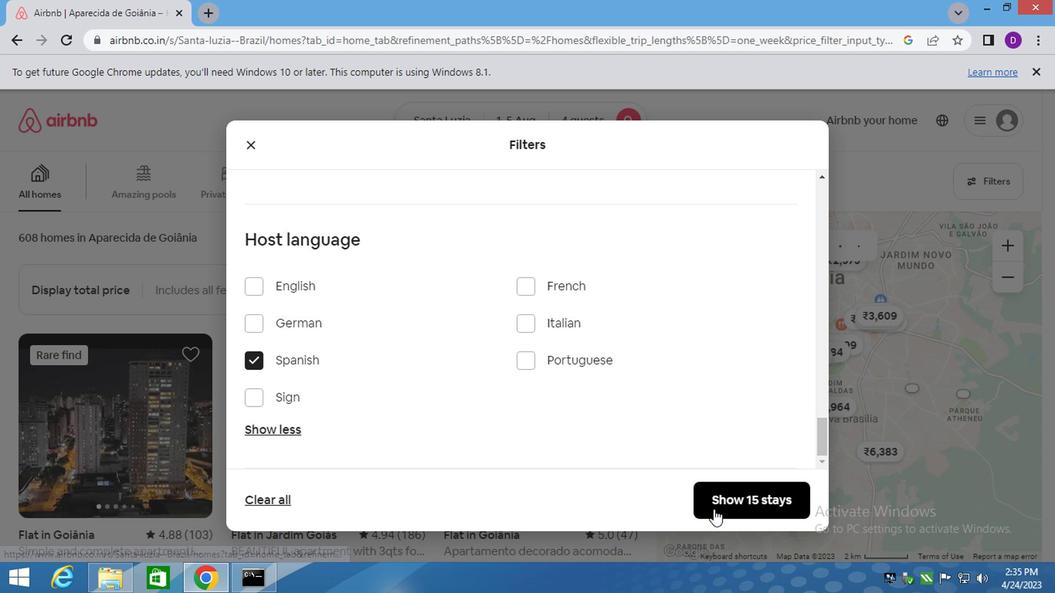 
Action: Mouse pressed left at (718, 497)
Screenshot: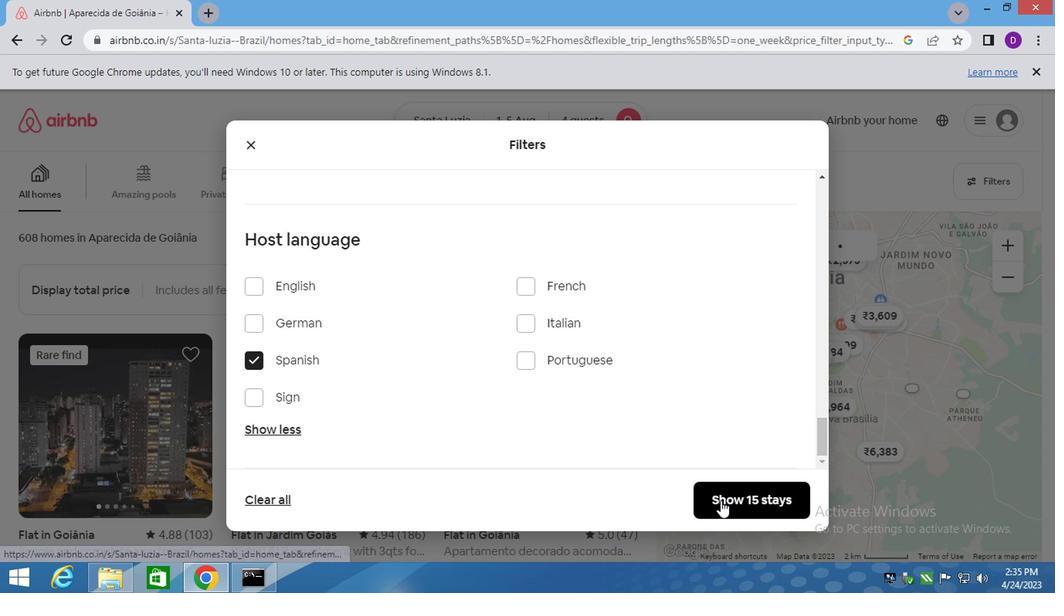 
Action: Mouse moved to (717, 490)
Screenshot: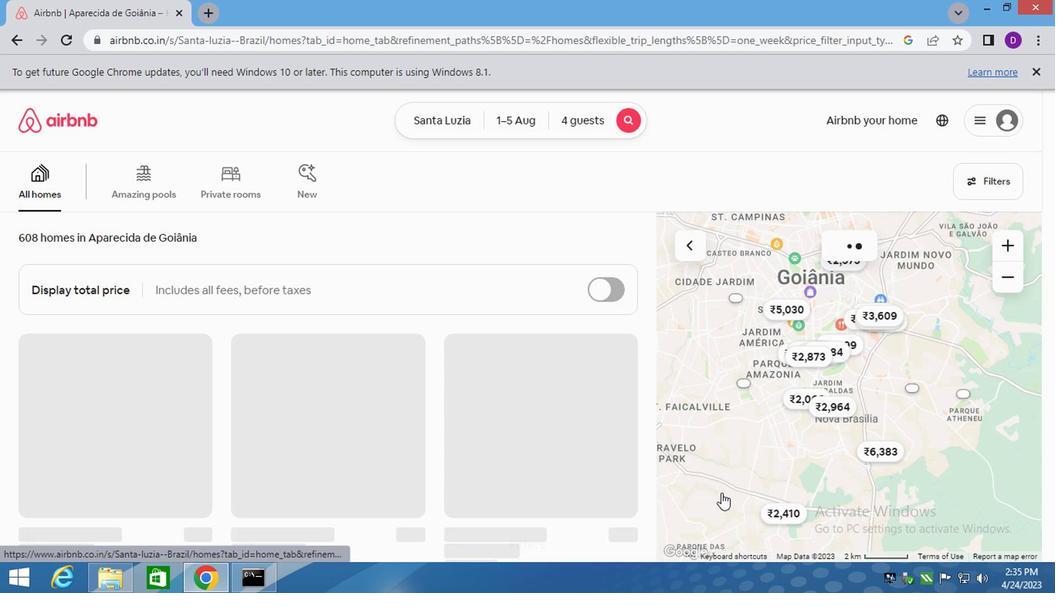 
